 Task: Add an event with the title Second Marketing Campaign Performance Assessment, date ''2023/10/08'', time 06:00and add a description: A product launch event is an exciting occasion where a new product is introduced to the market. It brings together stakeholders, industry experts, media personnel, and potential customers to showcase the product''s features, benefits, and unique selling points. Mark the tasks as Completed , logged in from the account softage.3@softage.netand send the event invitation to softage.2@softage.net and softage.4@softage.net. Set a reminder for the event Weekly on Sunday
Action: Mouse moved to (47, 81)
Screenshot: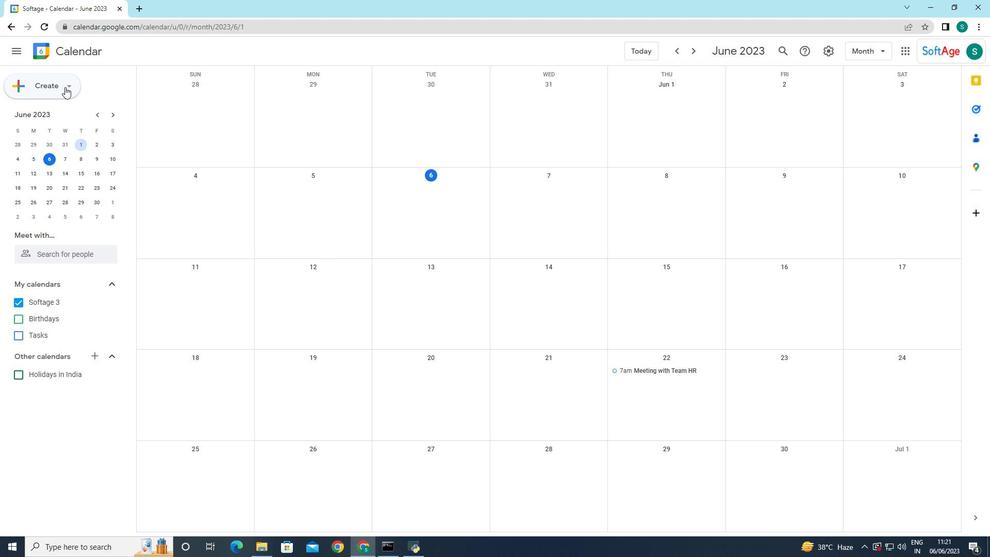 
Action: Mouse pressed left at (47, 81)
Screenshot: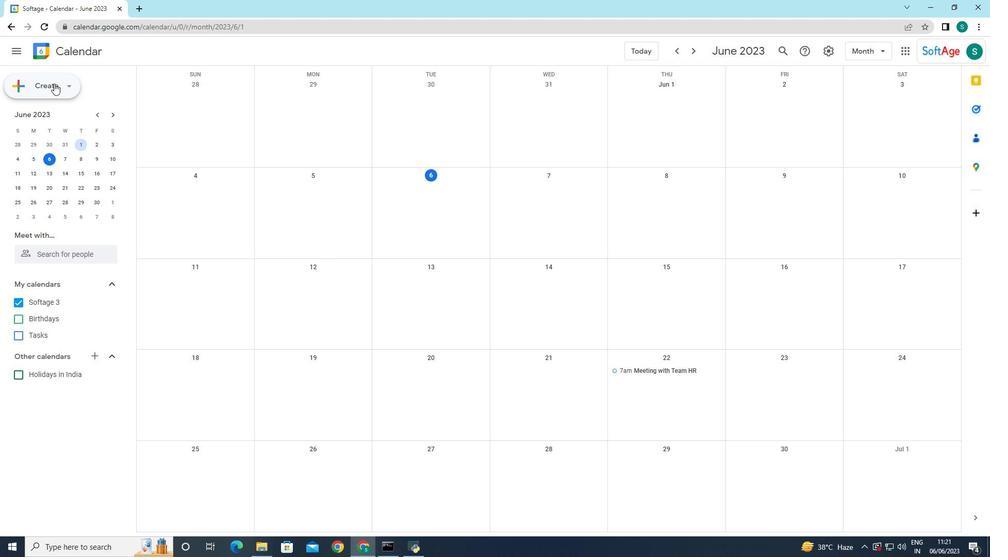 
Action: Mouse moved to (54, 111)
Screenshot: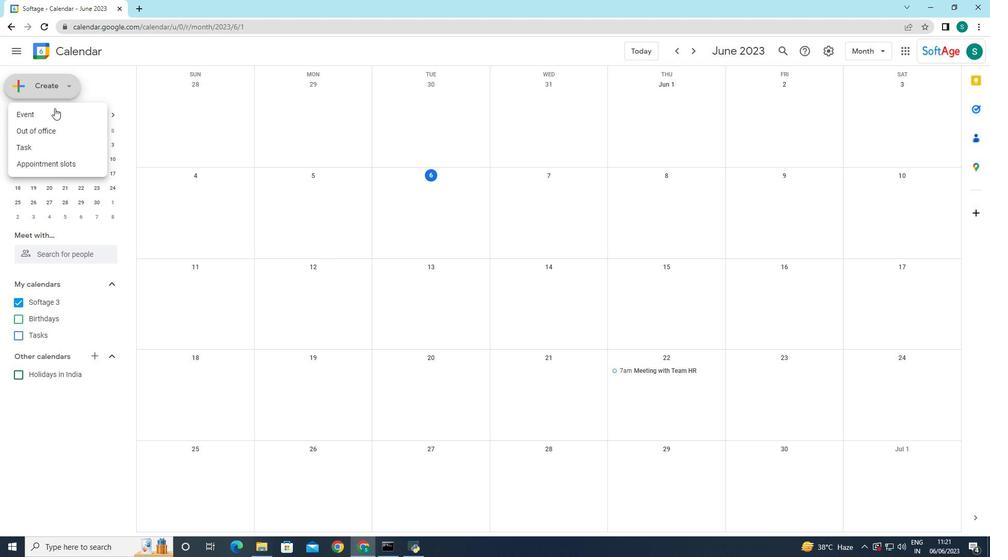 
Action: Mouse pressed left at (54, 111)
Screenshot: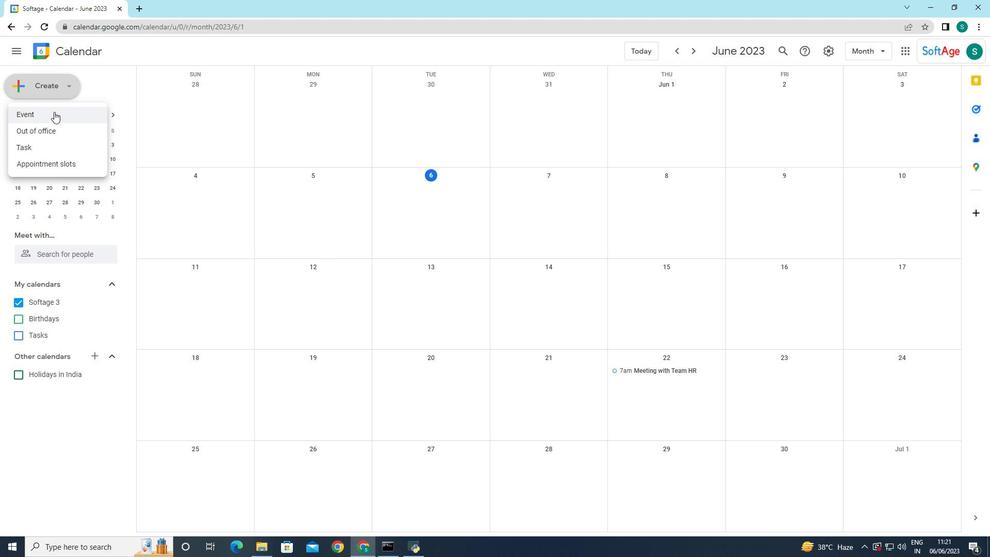 
Action: Mouse moved to (537, 344)
Screenshot: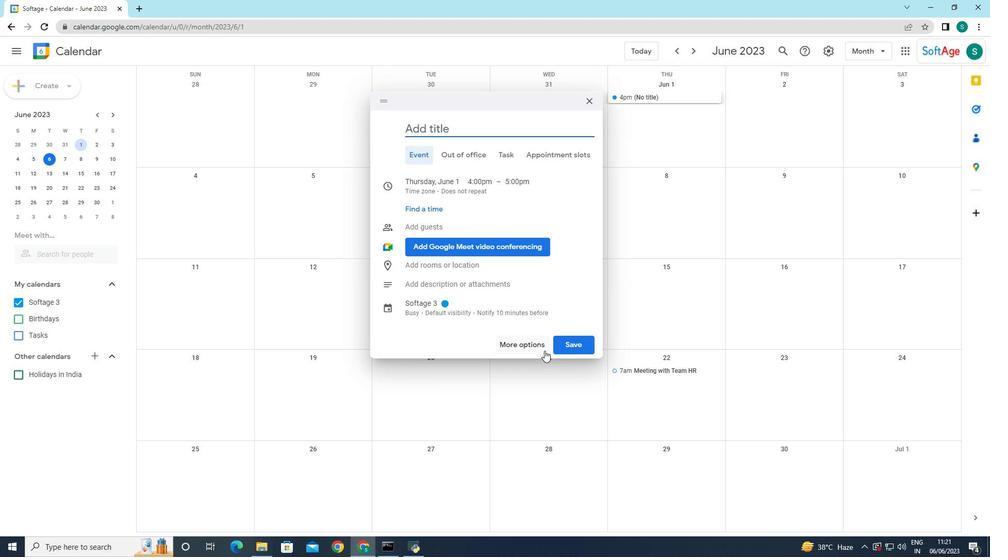 
Action: Mouse pressed left at (537, 344)
Screenshot: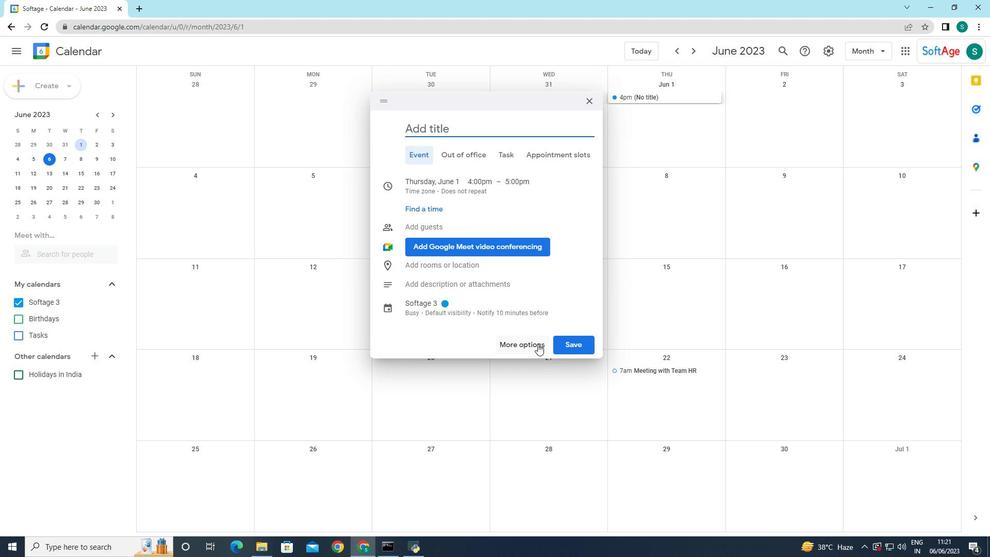 
Action: Mouse moved to (121, 59)
Screenshot: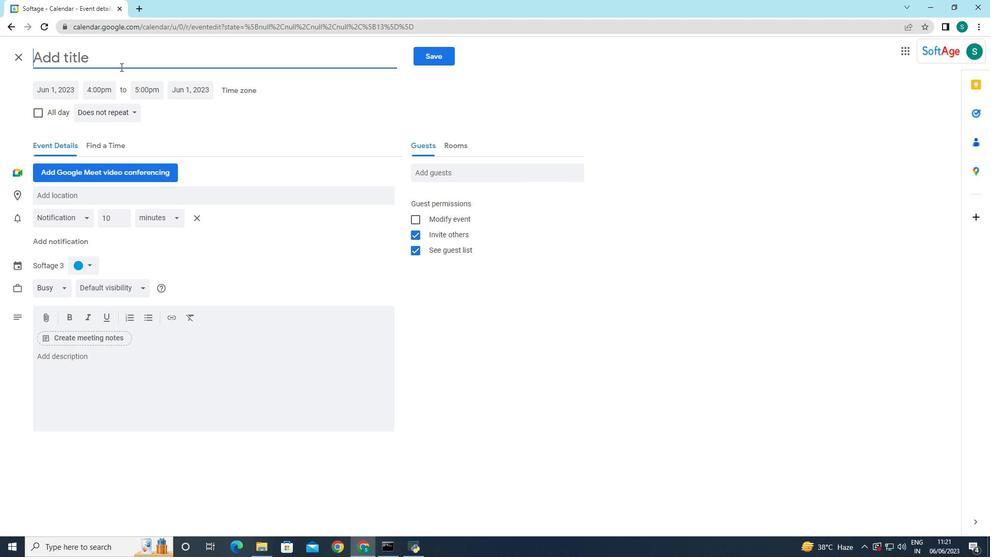 
Action: Mouse pressed left at (121, 59)
Screenshot: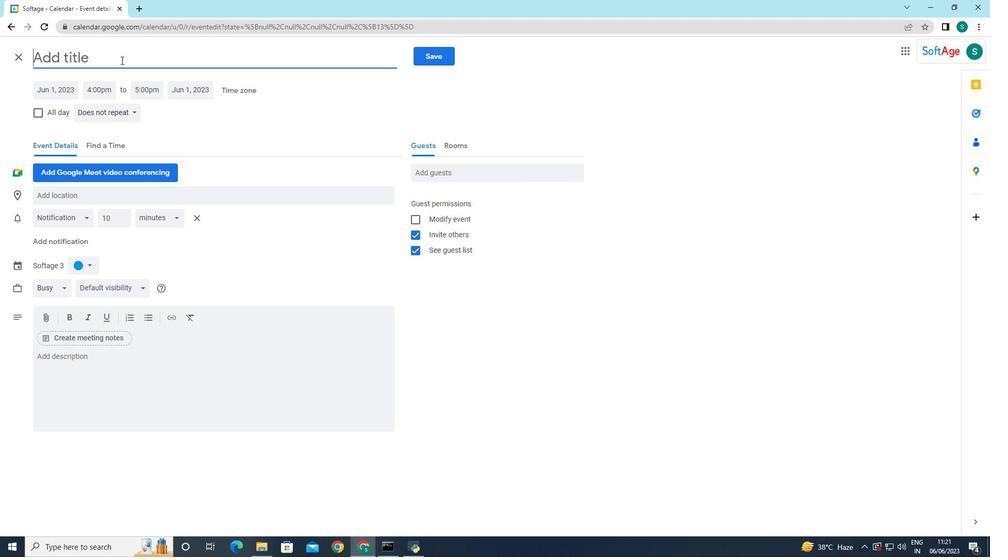 
Action: Key pressed <Key.caps_lock>S<Key.caps_lock>econd<Key.space><Key.caps_lock>M<Key.caps_lock>arketing<Key.space><Key.caps_lock>C<Key.caps_lock>ampaign<Key.space><Key.caps_lock>P<Key.caps_lock>erformance<Key.space><Key.caps_lock>ASSESSMENT<Key.backspace><Key.backspace><Key.backspace><Key.backspace><Key.backspace><Key.backspace><Key.backspace><Key.backspace><Key.backspace><Key.backspace>A<Key.caps_lock>ssessment
Screenshot: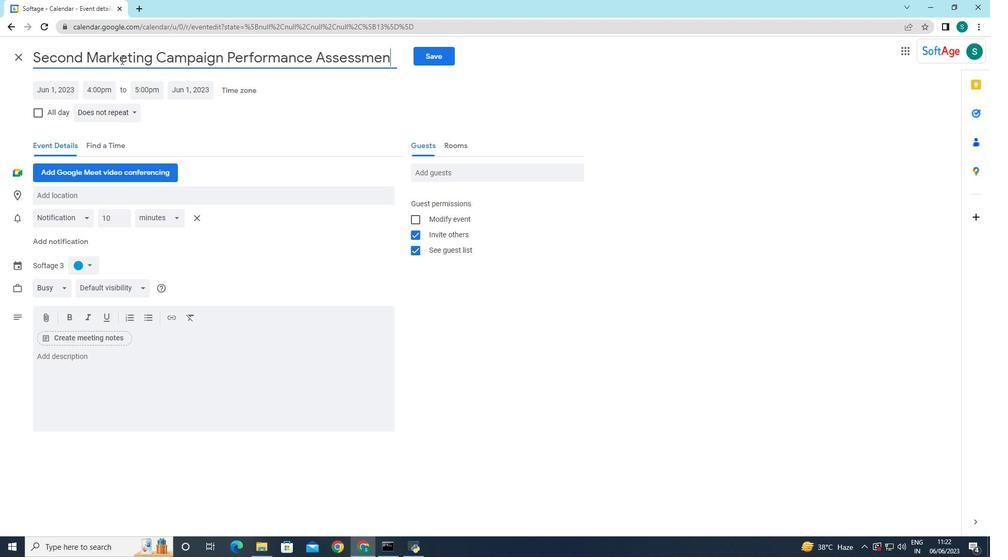 
Action: Mouse moved to (164, 123)
Screenshot: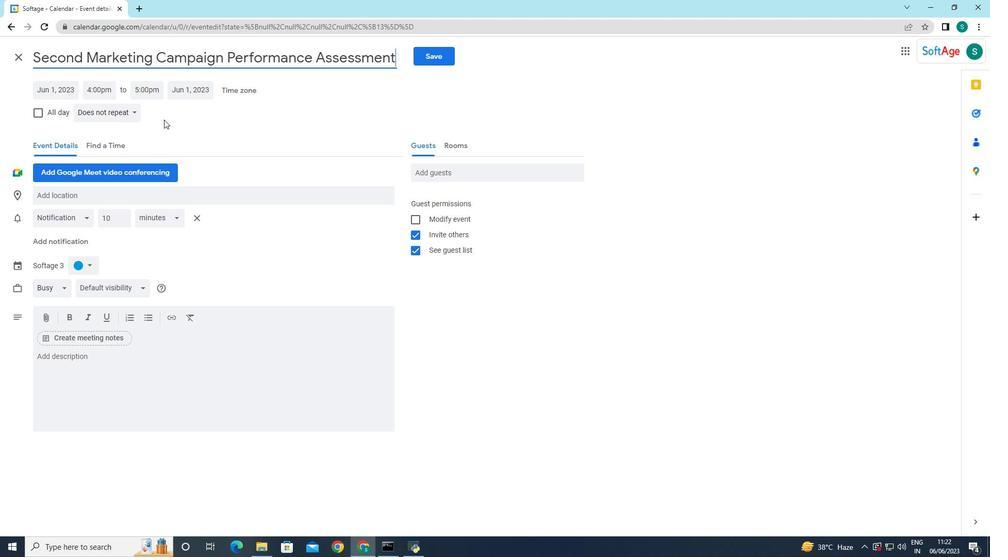 
Action: Mouse pressed left at (164, 123)
Screenshot: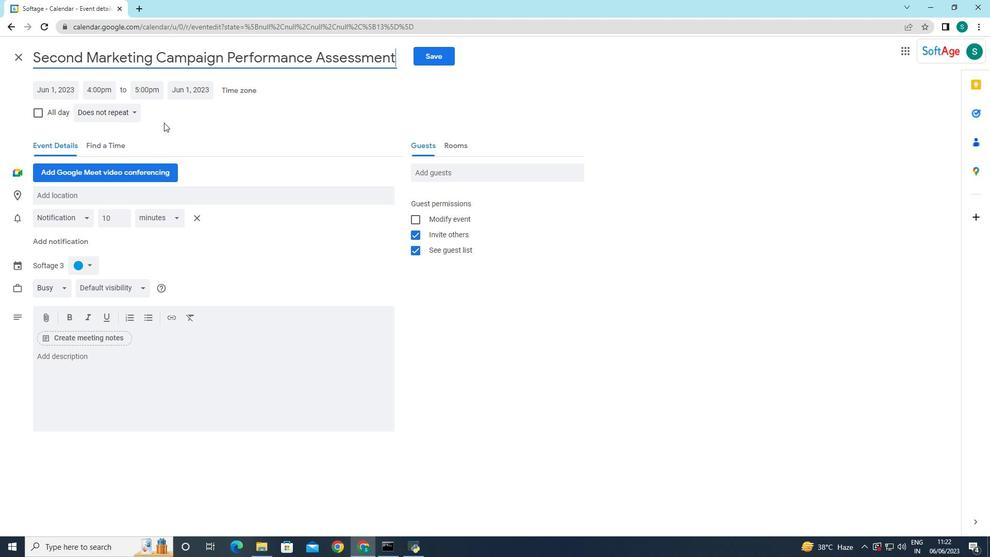 
Action: Mouse moved to (67, 87)
Screenshot: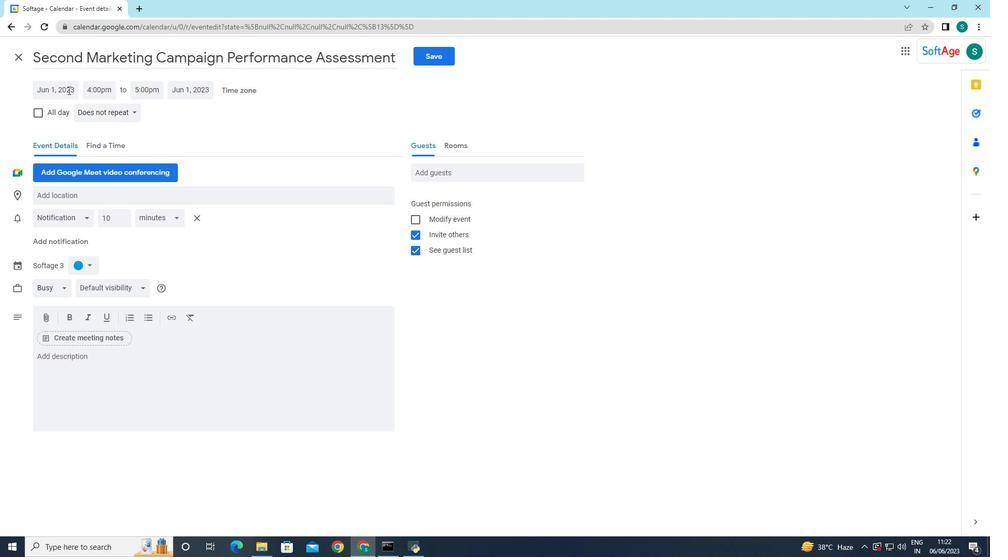 
Action: Mouse pressed left at (67, 87)
Screenshot: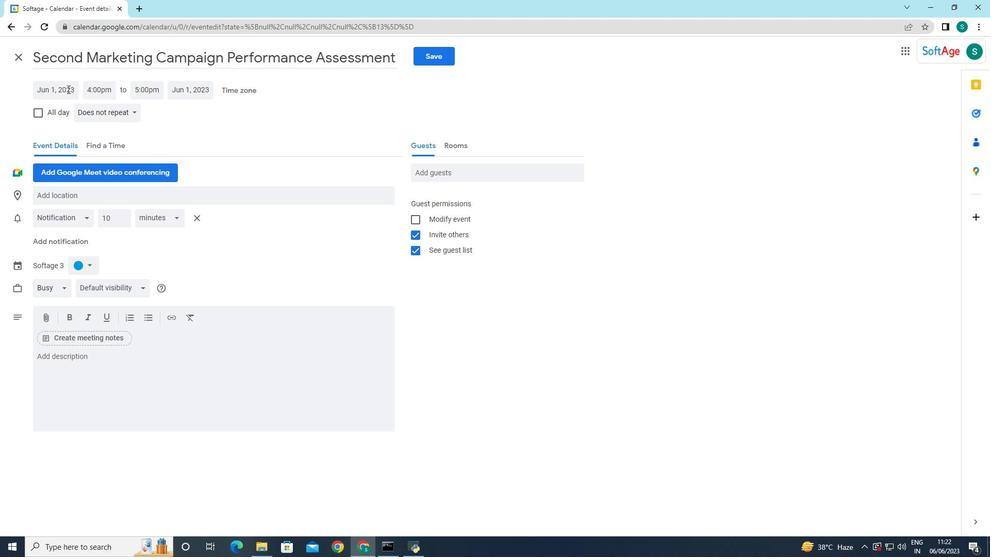
Action: Mouse moved to (167, 111)
Screenshot: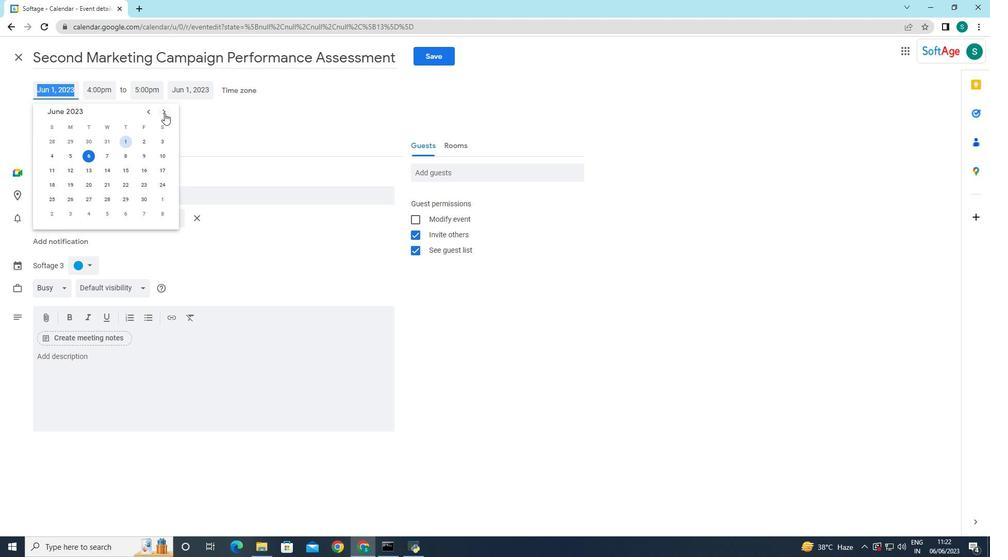 
Action: Mouse pressed left at (167, 111)
Screenshot: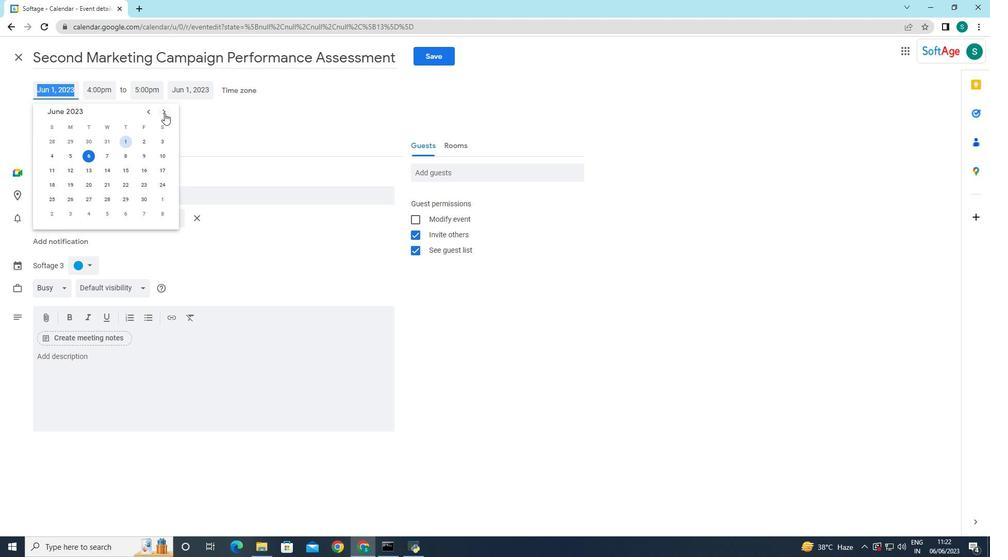 
Action: Mouse pressed left at (167, 111)
Screenshot: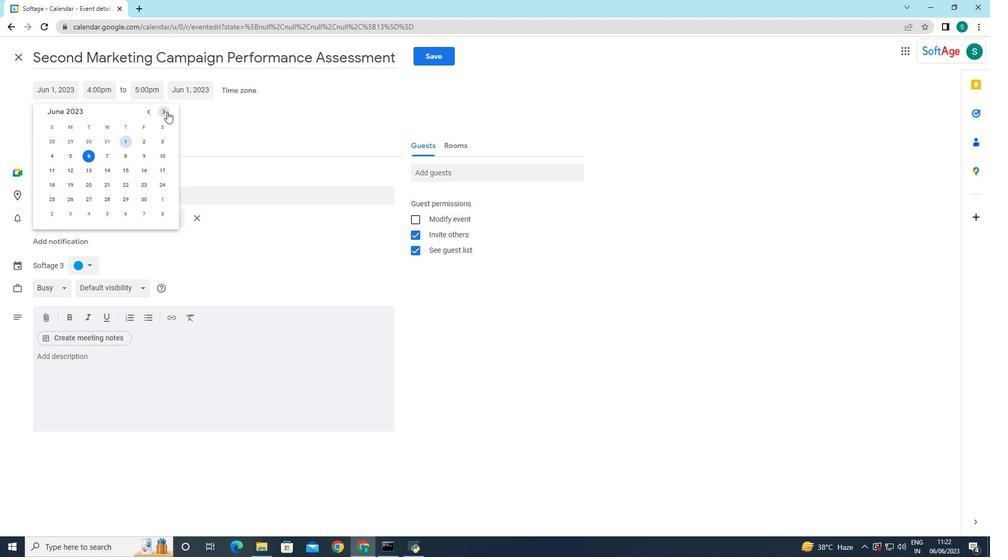 
Action: Mouse pressed left at (167, 111)
Screenshot: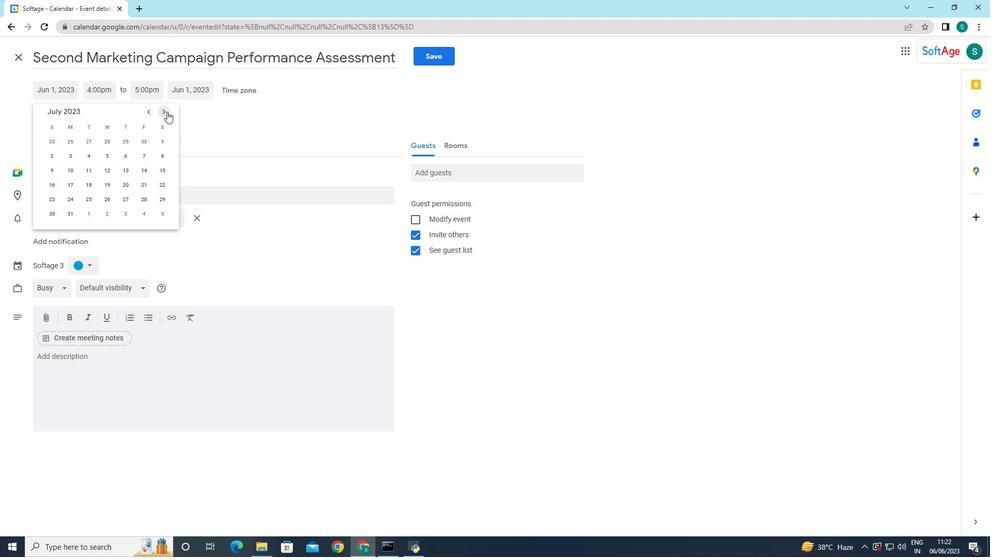 
Action: Mouse pressed left at (167, 111)
Screenshot: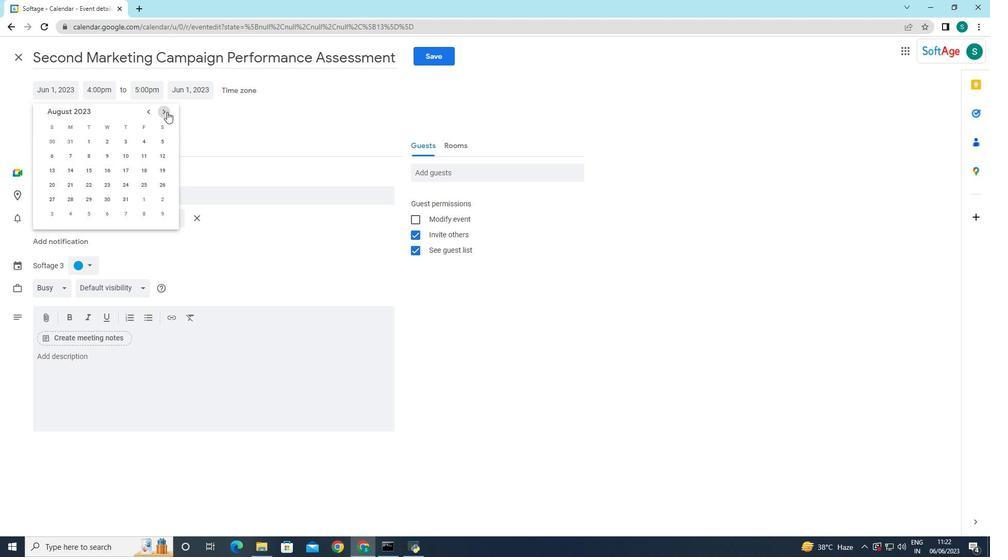 
Action: Mouse pressed left at (167, 111)
Screenshot: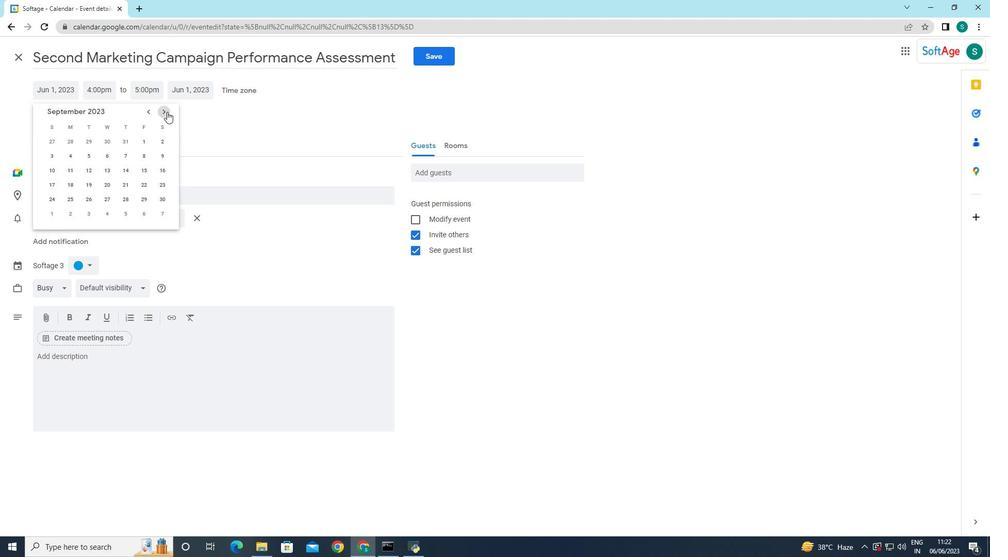 
Action: Mouse moved to (151, 109)
Screenshot: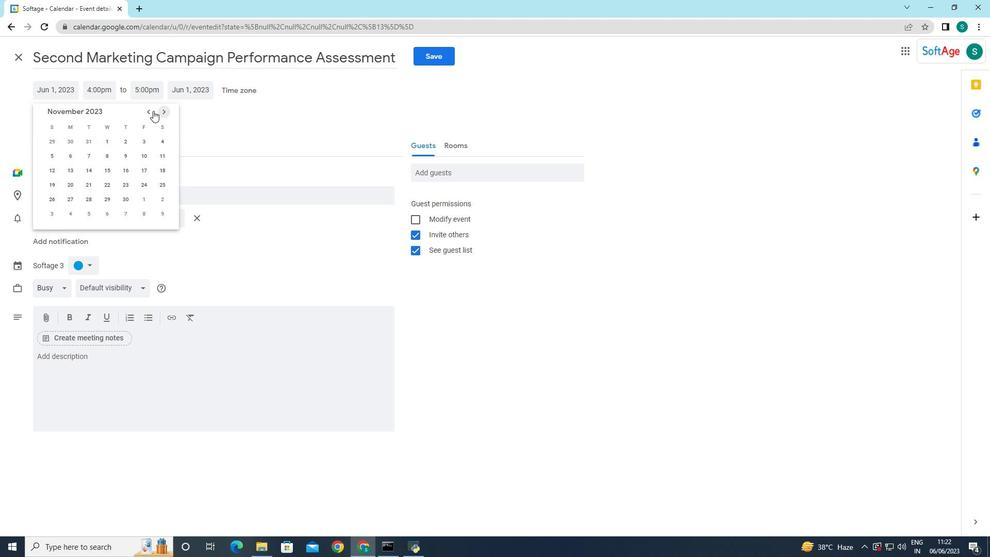 
Action: Mouse pressed left at (151, 109)
Screenshot: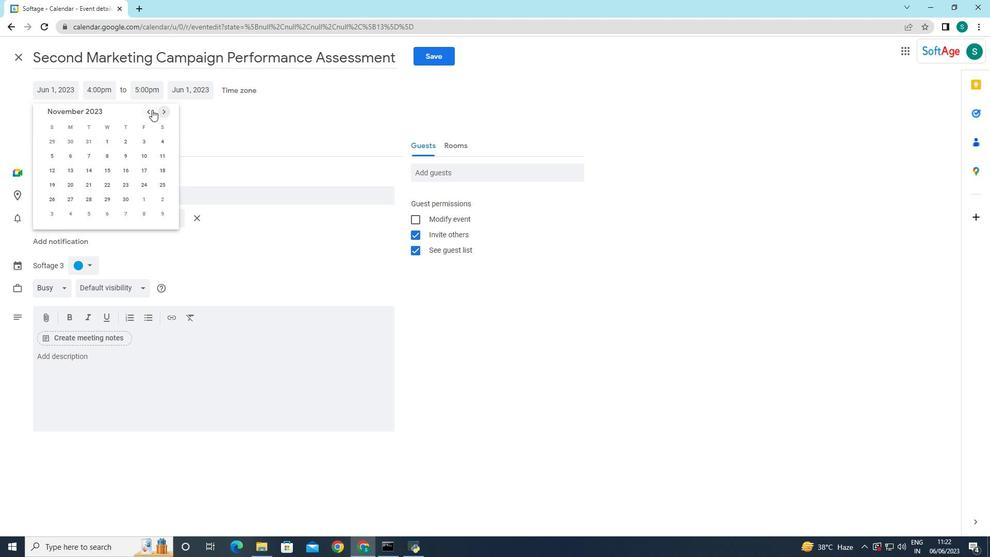 
Action: Mouse moved to (55, 155)
Screenshot: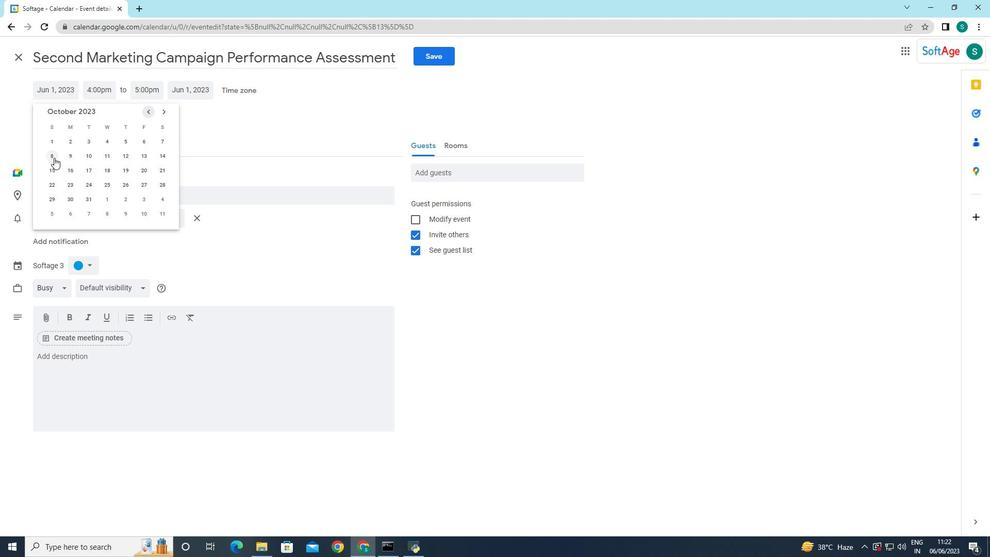 
Action: Mouse pressed left at (55, 155)
Screenshot: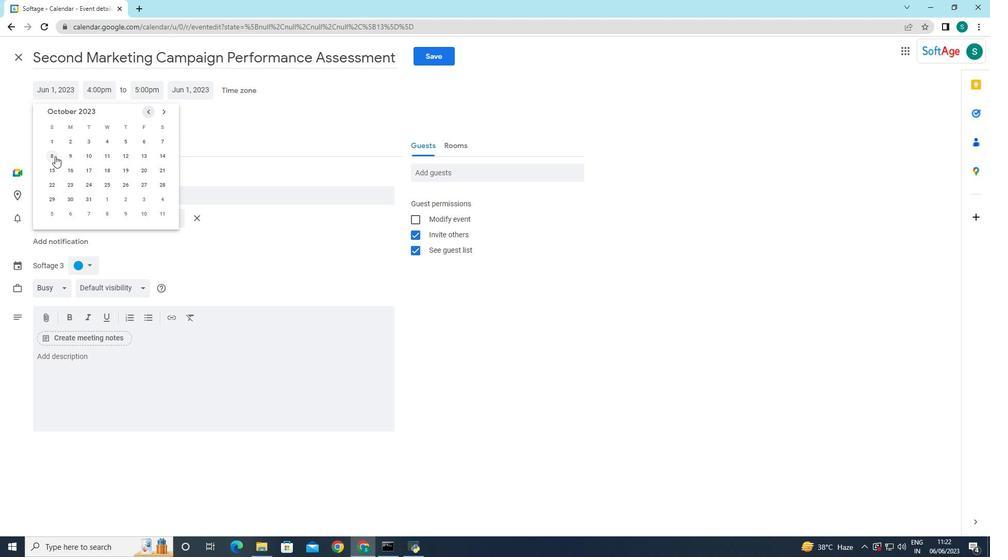 
Action: Mouse moved to (211, 134)
Screenshot: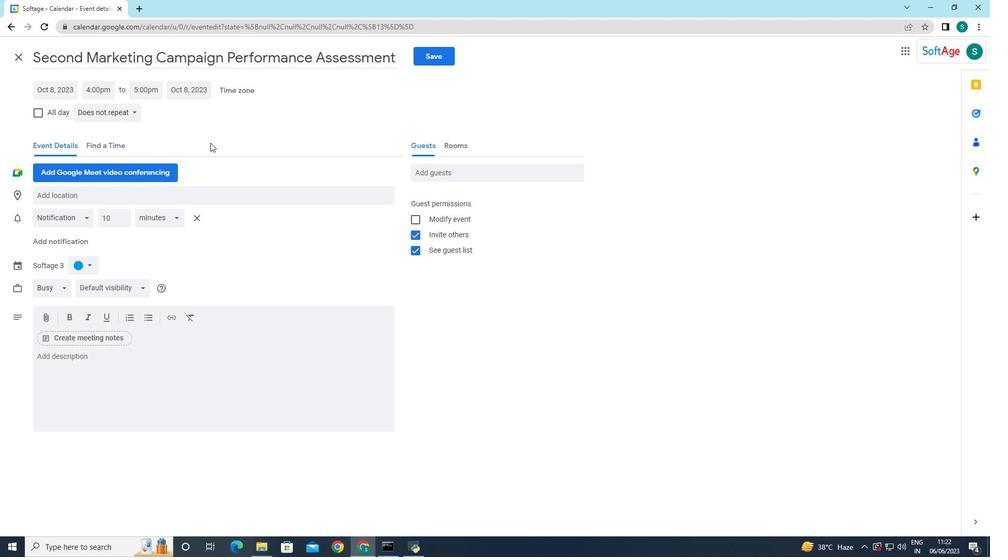 
Action: Mouse pressed left at (211, 134)
Screenshot: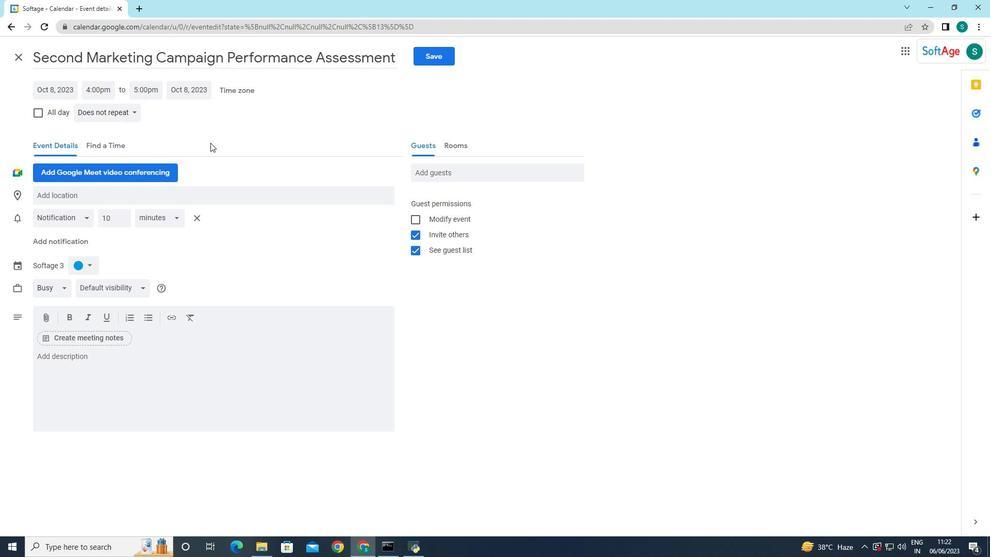 
Action: Mouse moved to (102, 94)
Screenshot: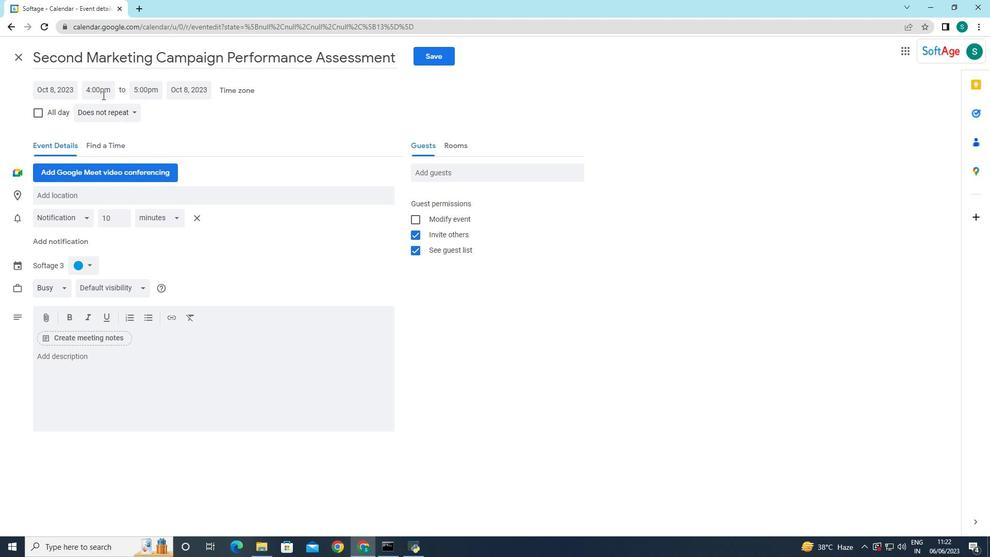 
Action: Mouse pressed left at (102, 94)
Screenshot: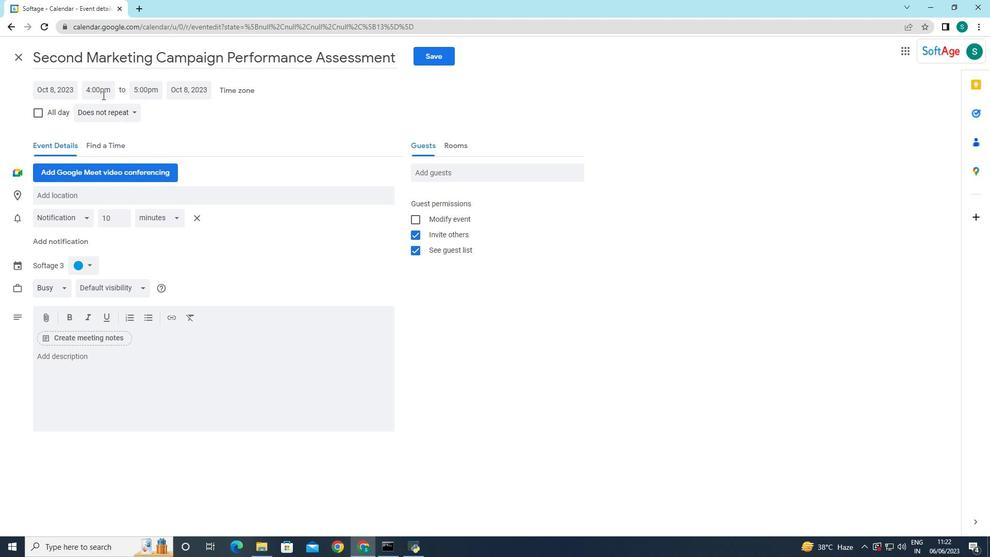 
Action: Mouse moved to (111, 152)
Screenshot: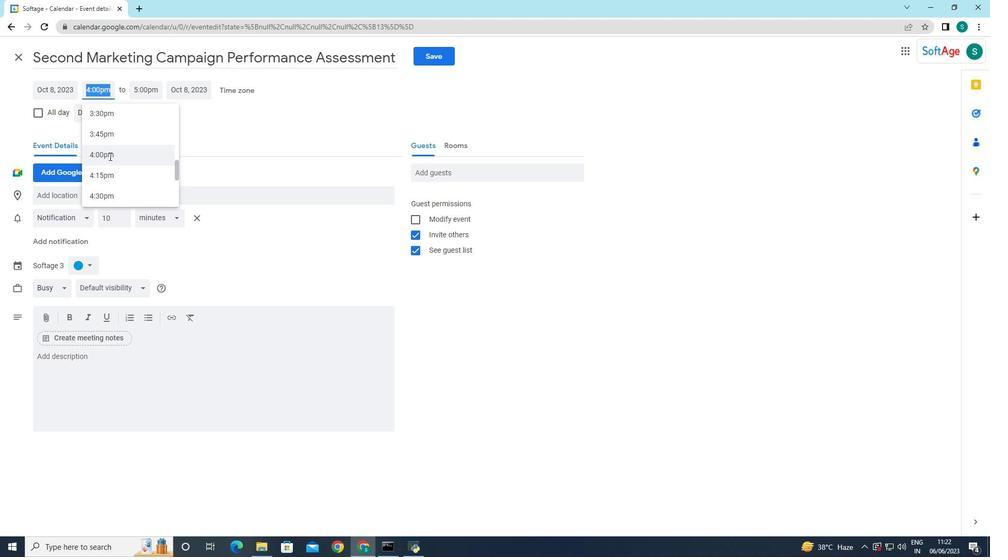 
Action: Mouse scrolled (111, 152) with delta (0, 0)
Screenshot: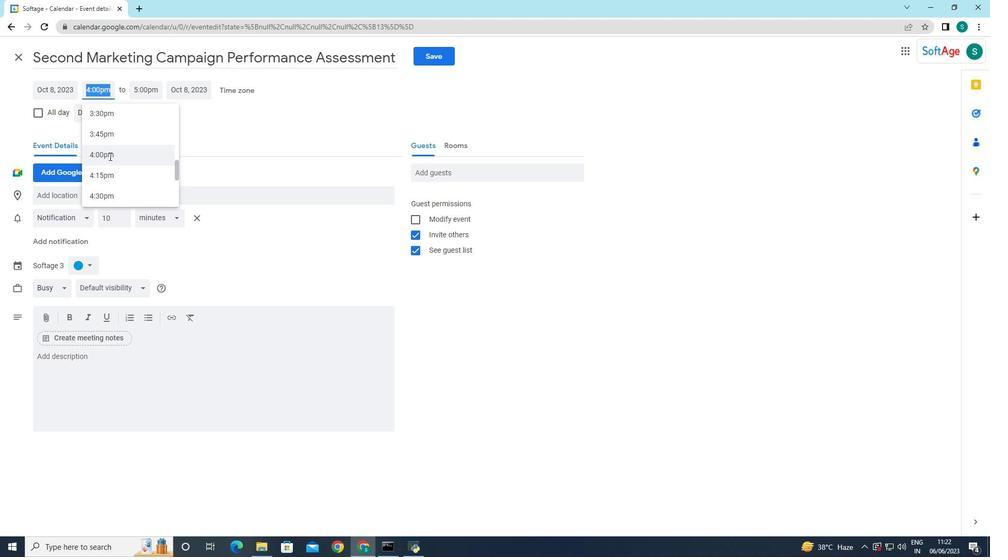 
Action: Mouse scrolled (111, 152) with delta (0, 0)
Screenshot: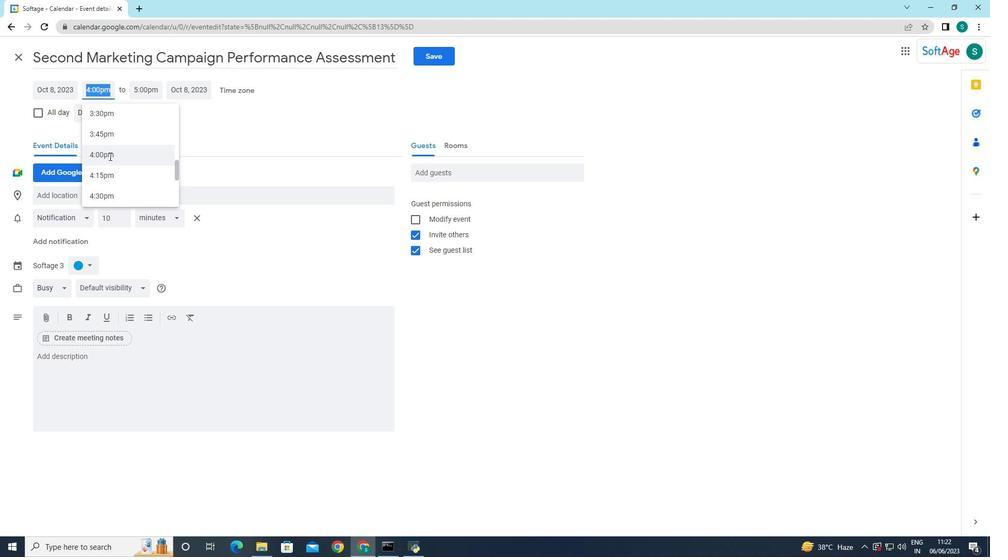 
Action: Mouse scrolled (111, 152) with delta (0, 0)
Screenshot: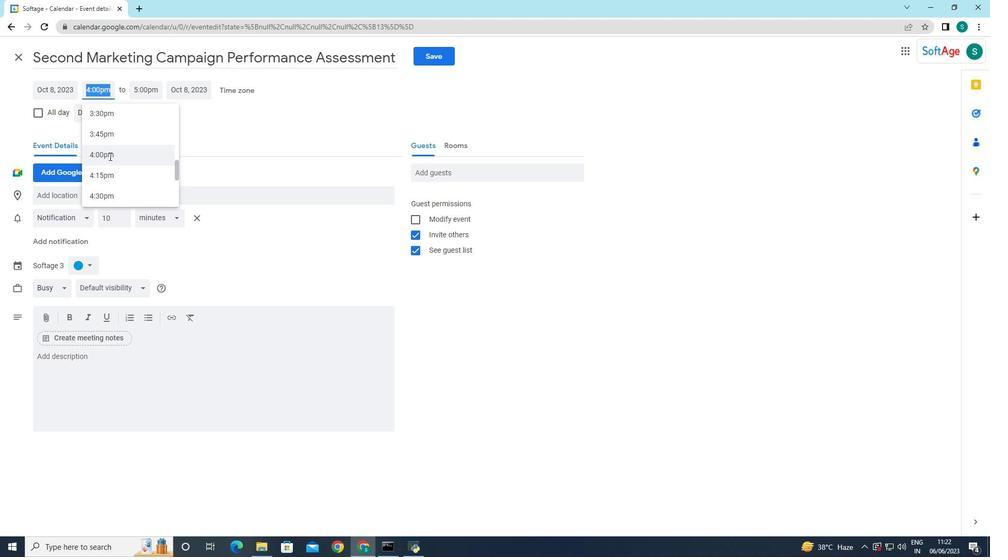 
Action: Mouse scrolled (111, 152) with delta (0, 0)
Screenshot: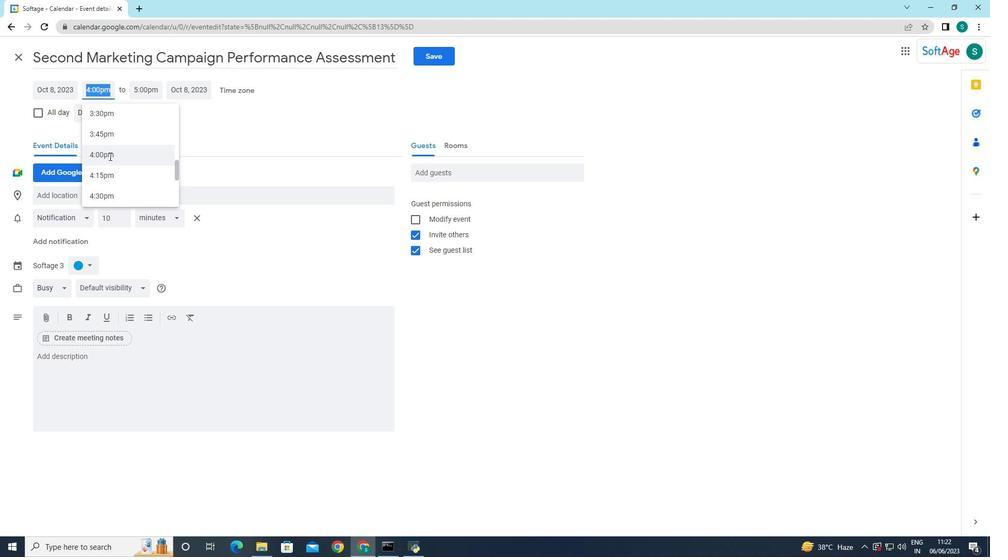 
Action: Mouse scrolled (111, 152) with delta (0, 0)
Screenshot: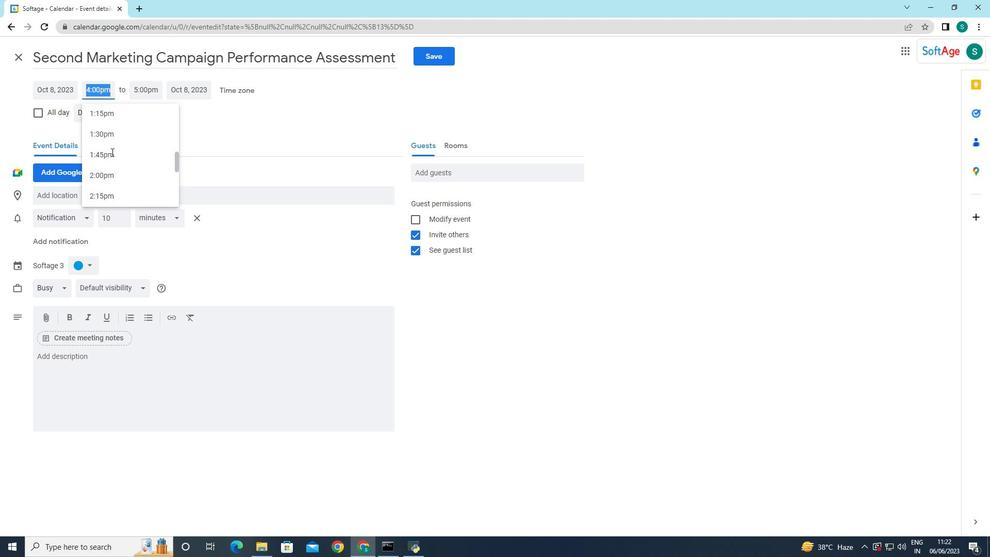 
Action: Mouse scrolled (111, 152) with delta (0, 0)
Screenshot: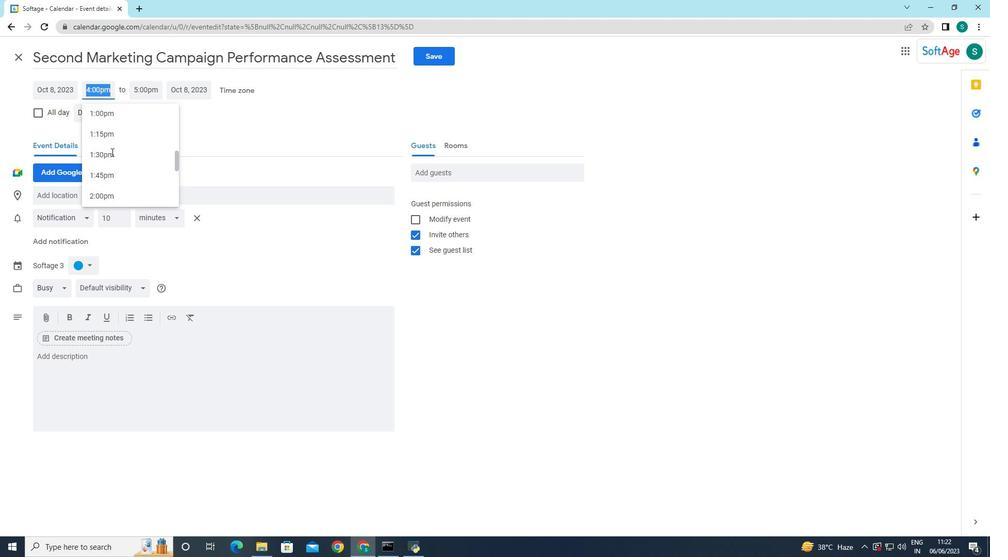 
Action: Mouse scrolled (111, 152) with delta (0, 0)
Screenshot: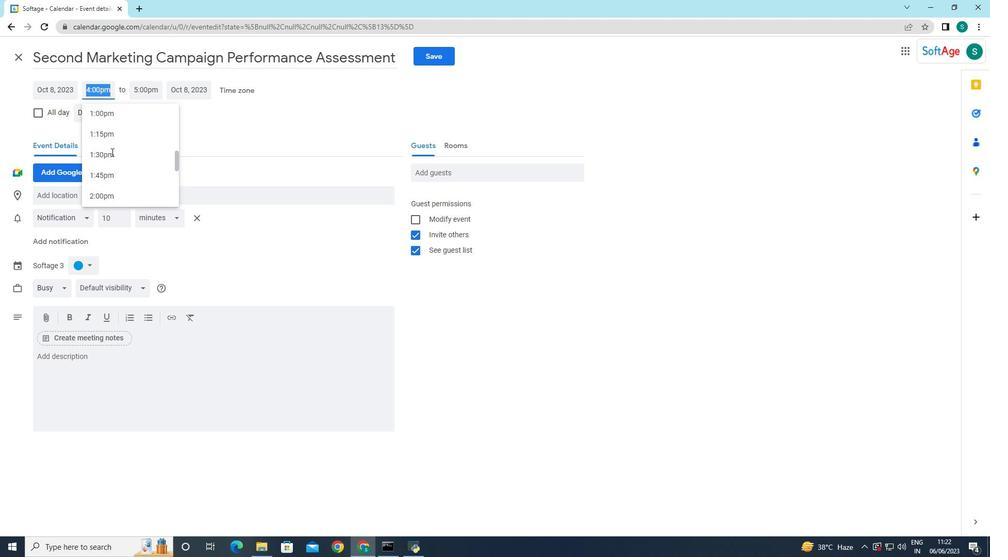 
Action: Mouse scrolled (111, 152) with delta (0, 0)
Screenshot: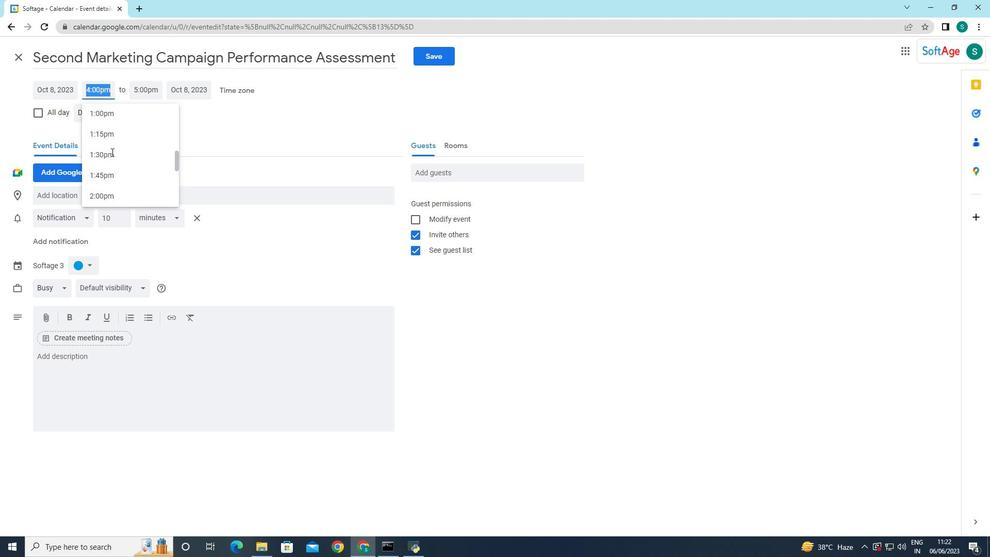 
Action: Mouse scrolled (111, 152) with delta (0, 0)
Screenshot: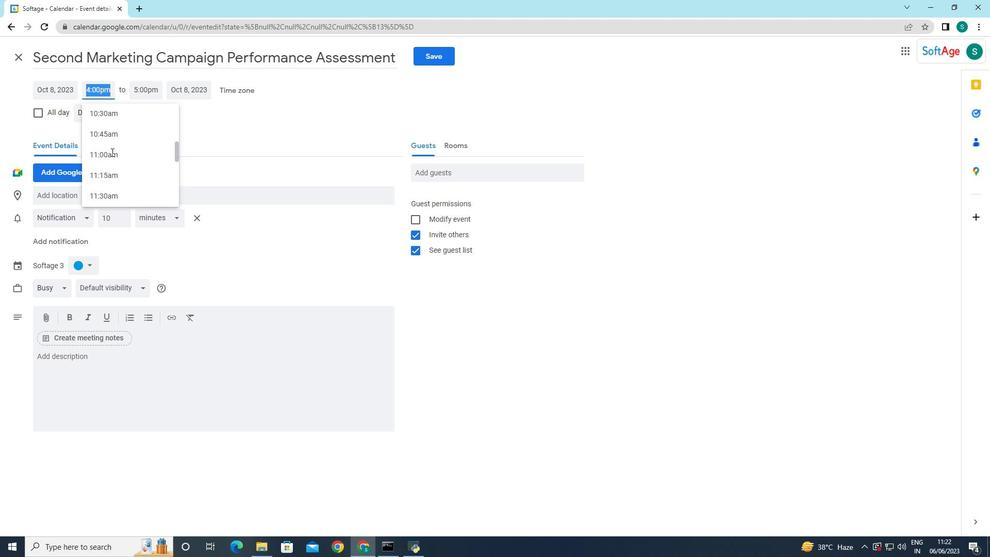 
Action: Mouse scrolled (111, 152) with delta (0, 0)
Screenshot: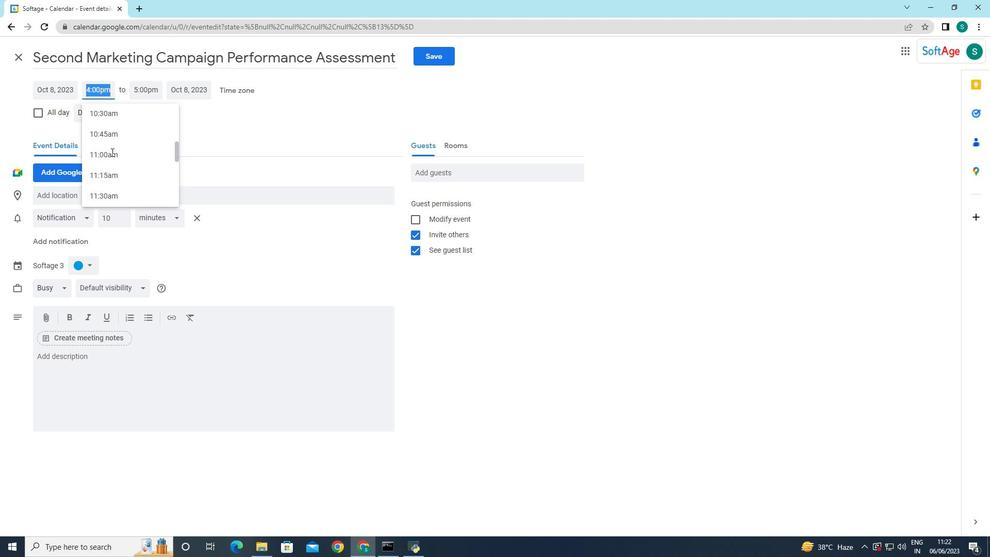 
Action: Mouse scrolled (111, 152) with delta (0, 0)
Screenshot: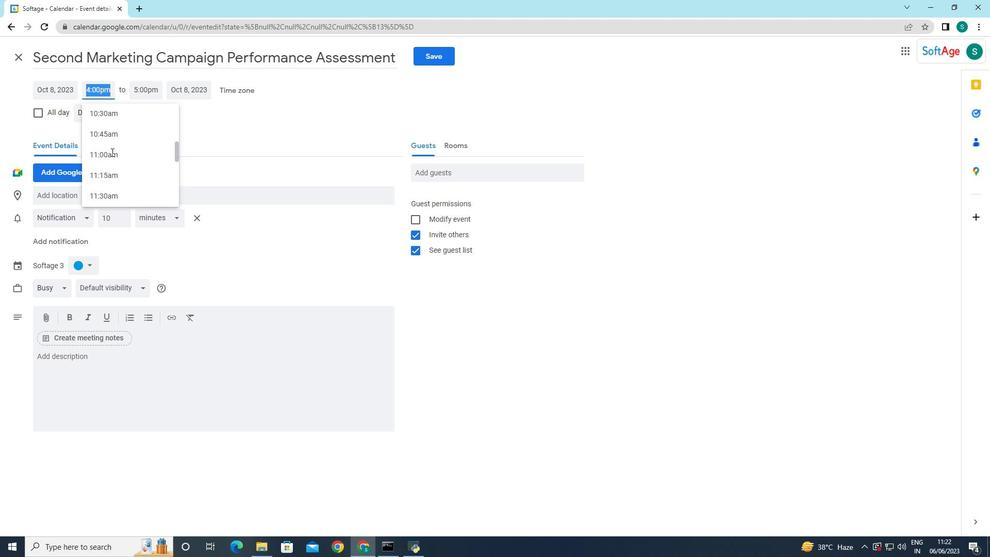 
Action: Mouse scrolled (111, 152) with delta (0, 0)
Screenshot: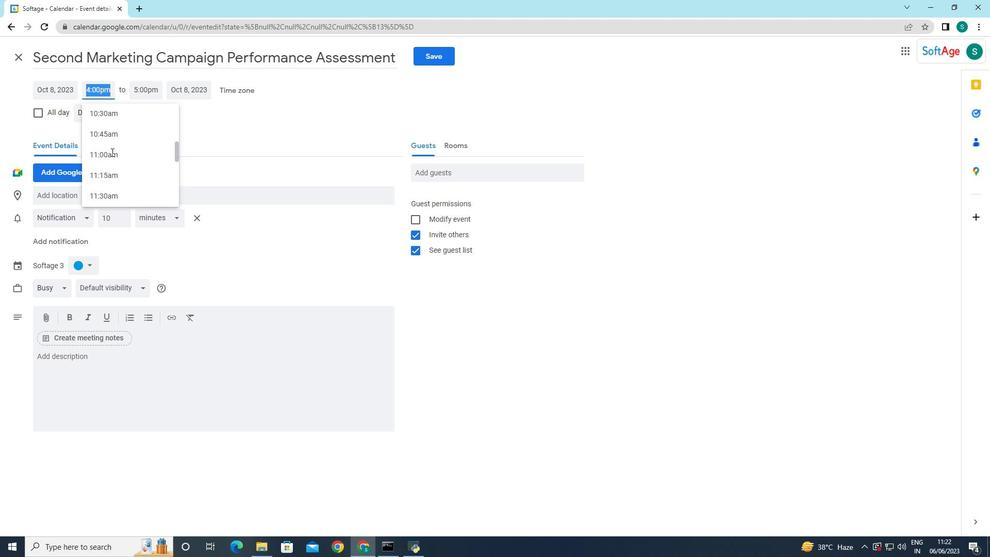 
Action: Mouse scrolled (111, 152) with delta (0, 0)
Screenshot: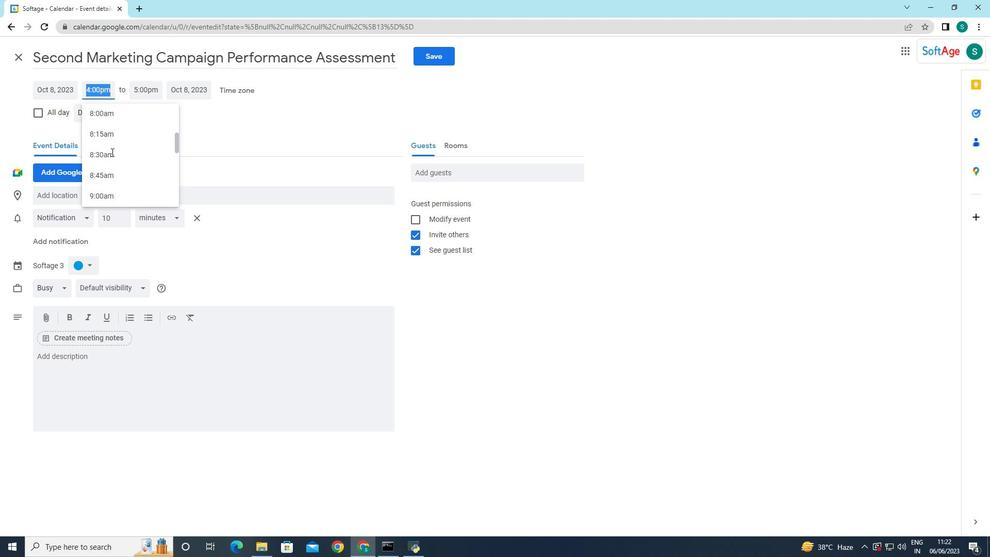 
Action: Mouse scrolled (111, 152) with delta (0, 0)
Screenshot: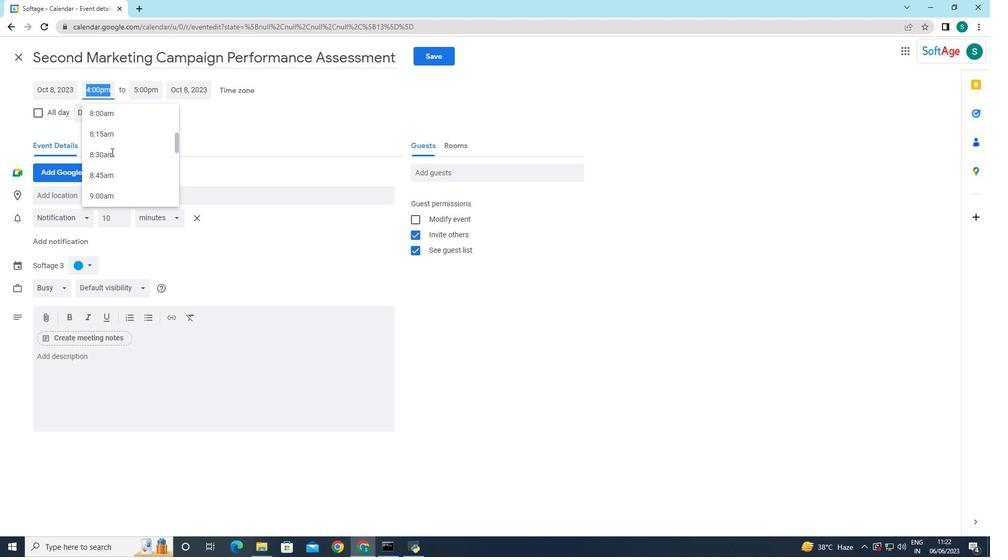 
Action: Mouse scrolled (111, 152) with delta (0, 0)
Screenshot: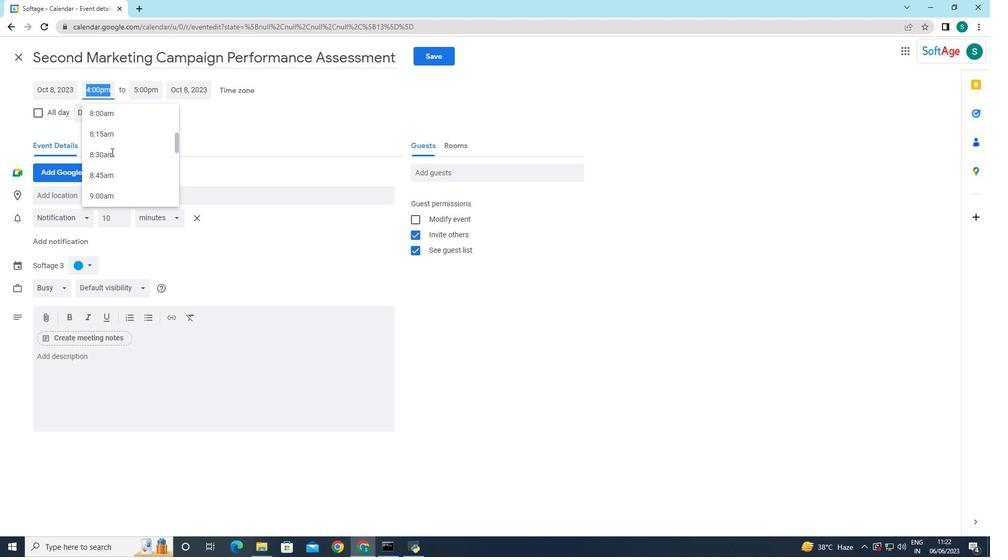 
Action: Mouse scrolled (111, 152) with delta (0, 0)
Screenshot: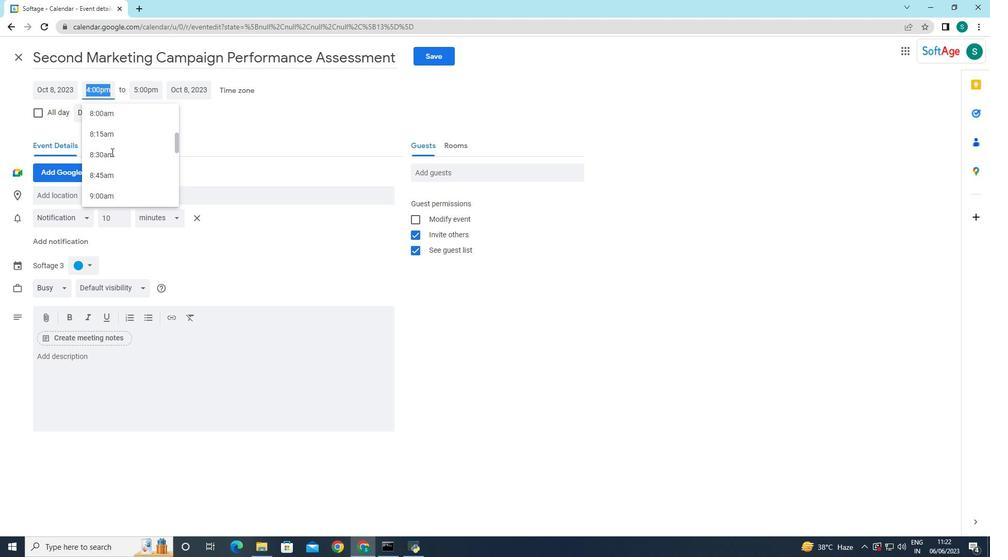 
Action: Mouse moved to (109, 157)
Screenshot: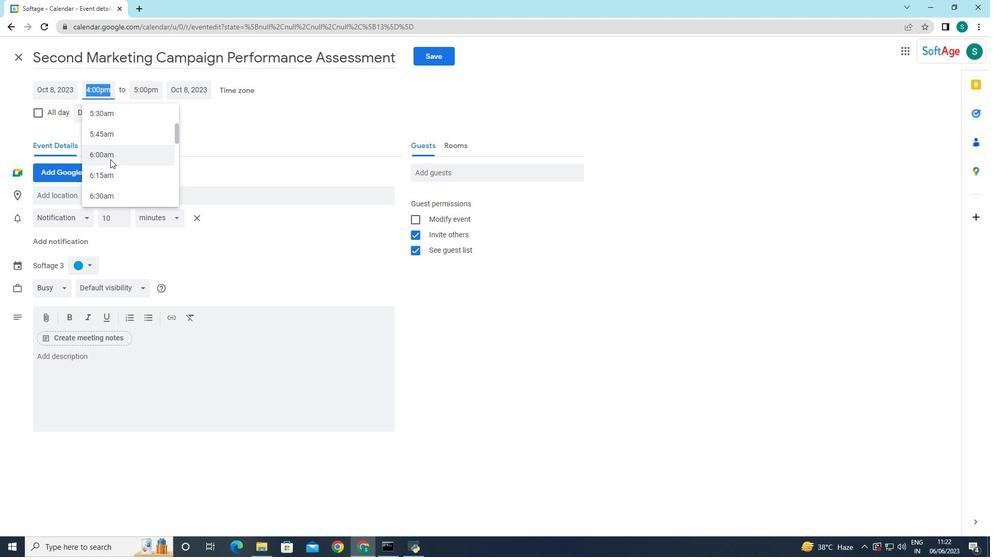 
Action: Mouse pressed left at (109, 157)
Screenshot: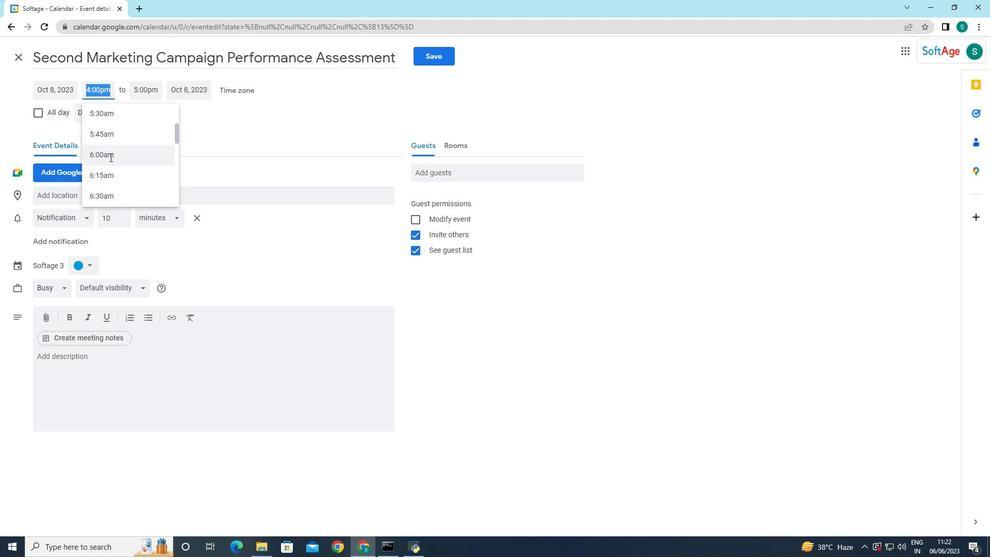
Action: Mouse moved to (188, 127)
Screenshot: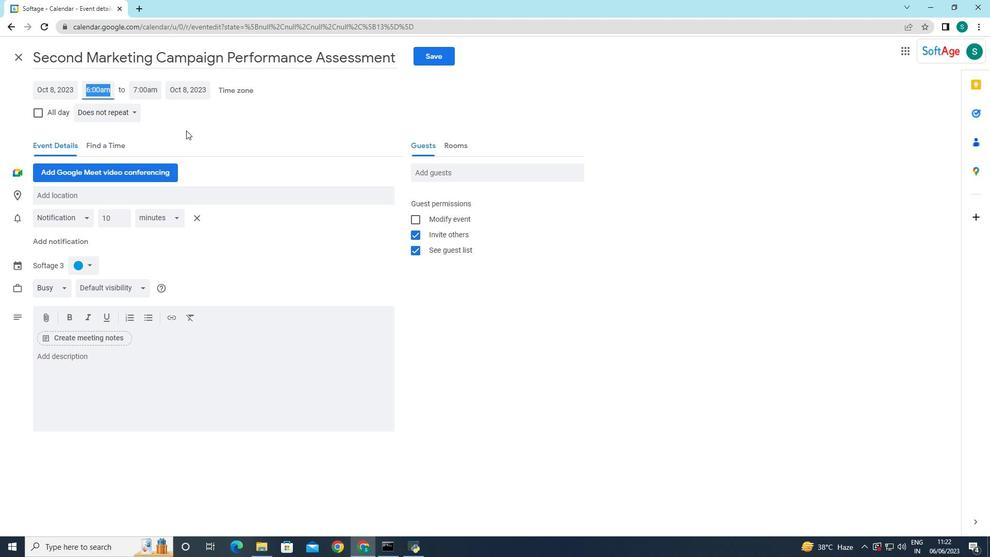 
Action: Mouse pressed left at (188, 127)
Screenshot: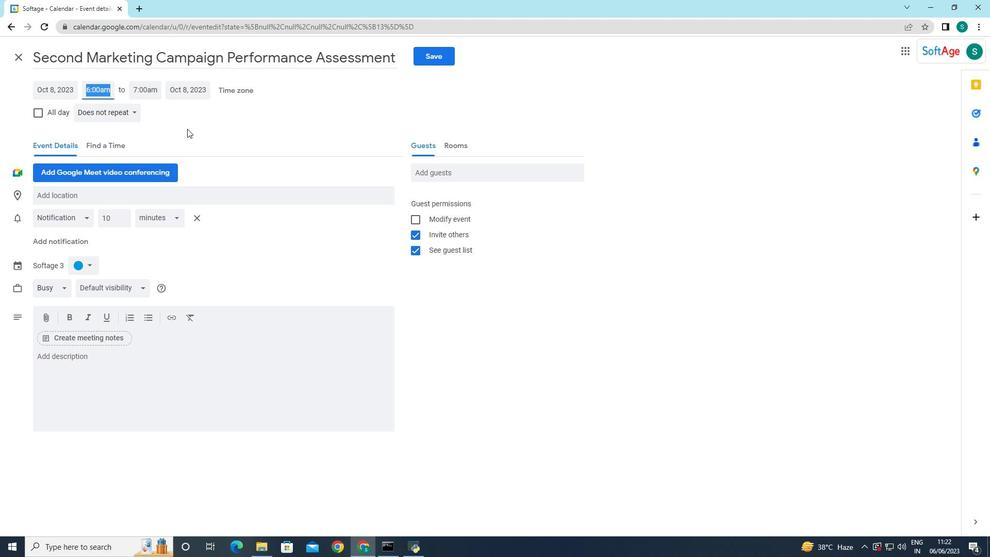 
Action: Mouse moved to (90, 356)
Screenshot: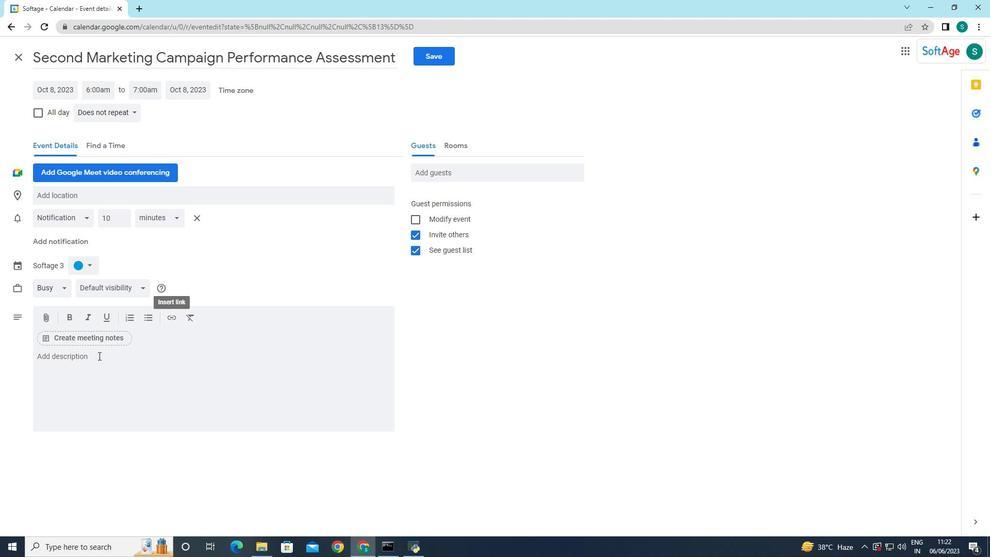 
Action: Mouse pressed left at (90, 356)
Screenshot: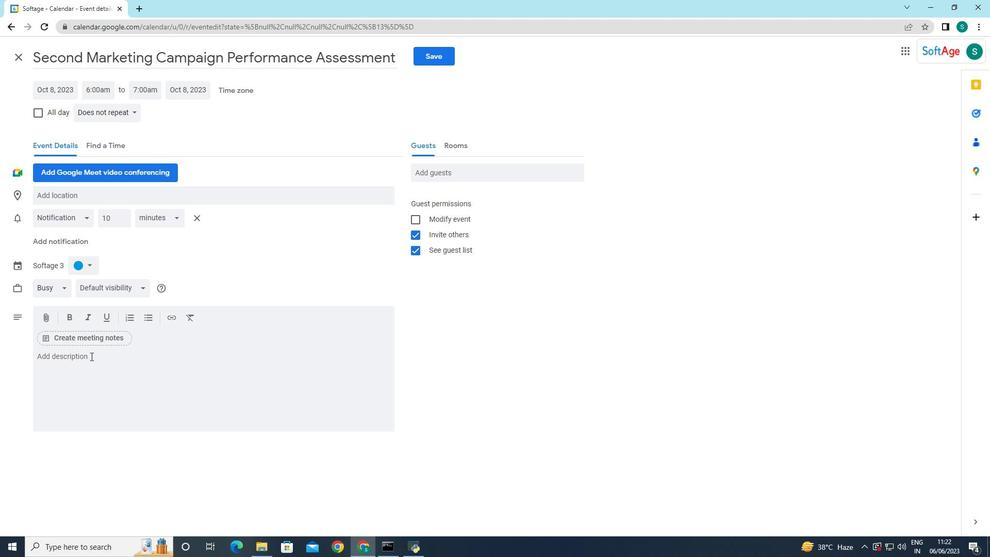
Action: Key pressed <Key.caps_lock>A<Key.caps_lock><Key.space>prou<Key.backspace>duct<Key.space>launch<Key.space>event<Key.space>is<Key.space>an<Key.space>exciting<Key.space>occssion<Key.space><Key.backspace><Key.backspace><Key.backspace><Key.backspace><Key.backspace><Key.backspace><Key.backspace>casion<Key.space>where<Key.space>a<Key.space>new<Key.space>product<Key.space>is<Key.space>introduced<Key.space>to<Key.space>the<Key.space>market.<Key.space><Key.caps_lock>I<Key.caps_lock>t<Key.space>brings<Key.space>together<Key.space>stakeholders,<Key.space>industry<Key.space>w<Key.backspace>expersts<Key.space><Key.backspace><Key.backspace><Key.backspace><Key.backspace>ts<Key.space>m====<Key.backspace><Key.backspace><Key.backspace><Key.backspace><Key.backspace><Key.backspace>,<Key.space>media<Key.space>personnel,<Key.space>and<Key.space>potential<Key.space>customers<Key.space>to<Key.space>showxase<Key.space><Key.backspace><Key.backspace><Key.backspace><Key.backspace><Key.backspace>case<Key.space>the<Key.space>product's<Key.space>features,<Key.space>benefits,<Key.space>and<Key.space>unique<Key.space>selling<Key.space>points,<Key.space>
Screenshot: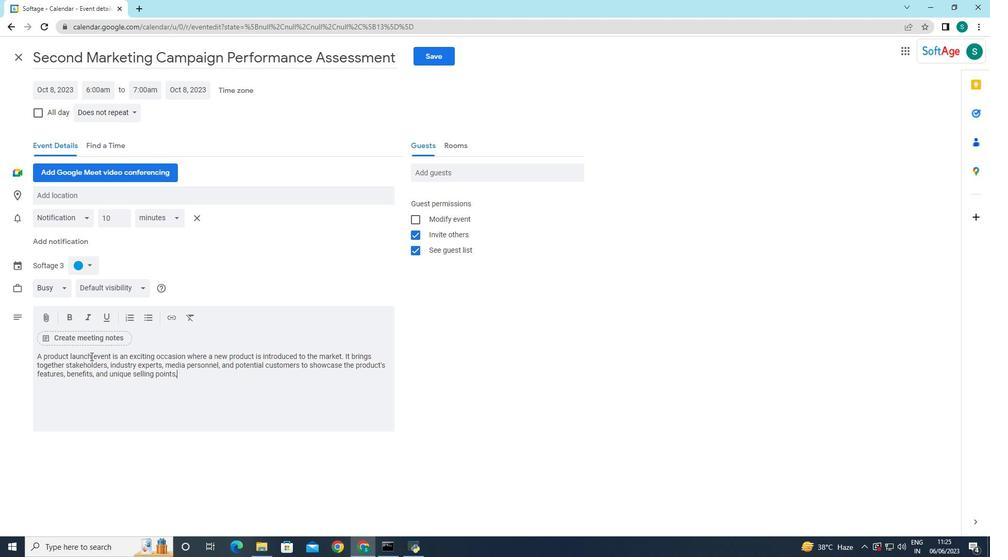 
Action: Mouse moved to (428, 176)
Screenshot: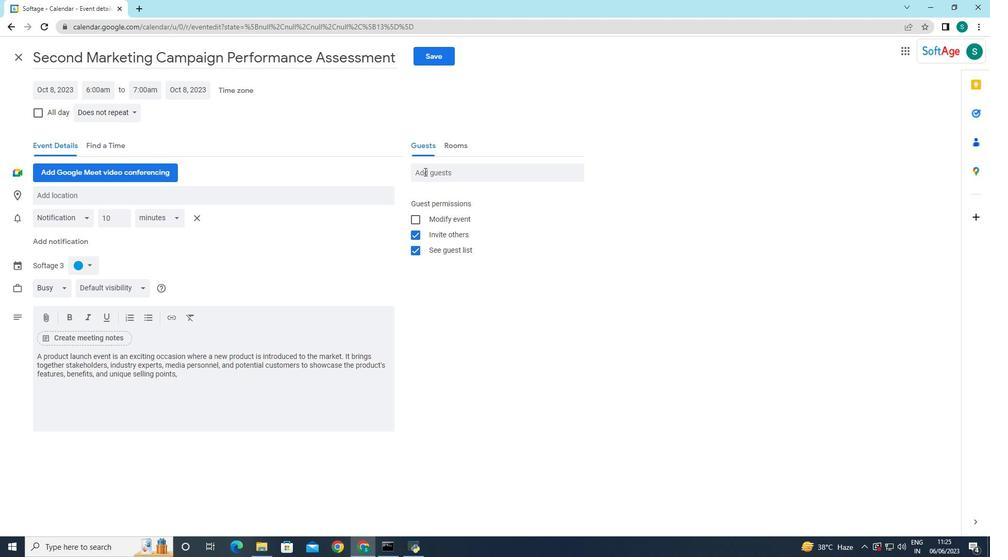 
Action: Mouse pressed left at (428, 176)
Screenshot: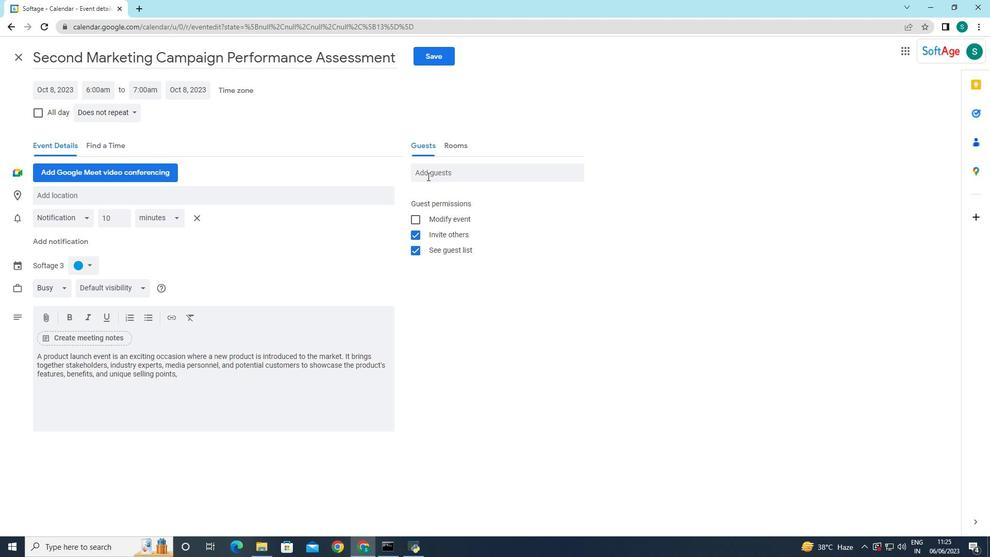 
Action: Key pressed softage.2
Screenshot: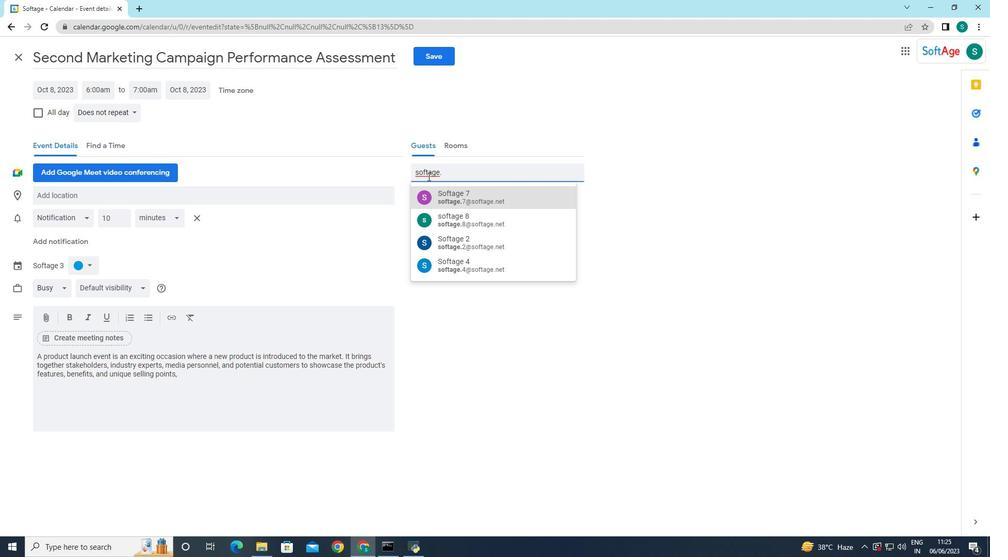 
Action: Mouse moved to (470, 192)
Screenshot: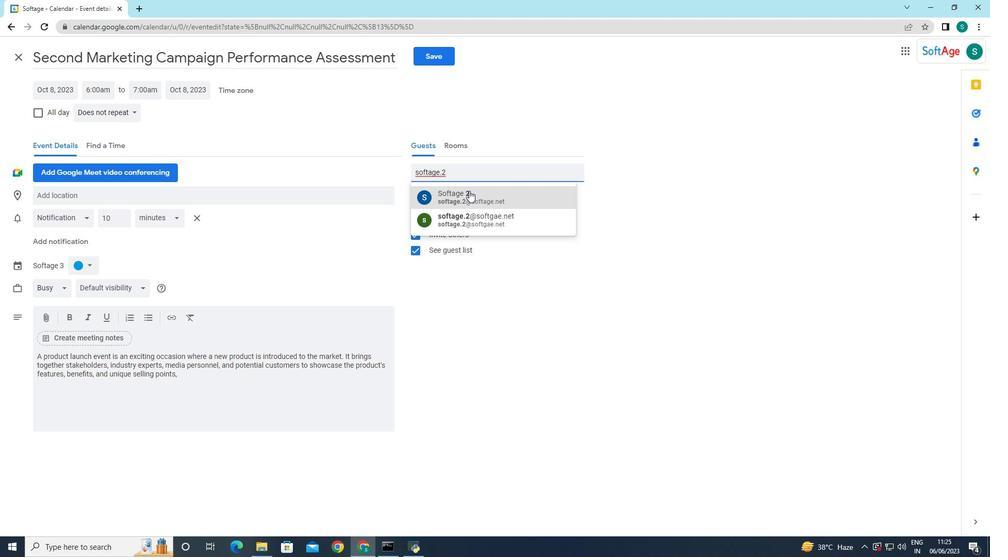 
Action: Mouse pressed left at (470, 192)
Screenshot: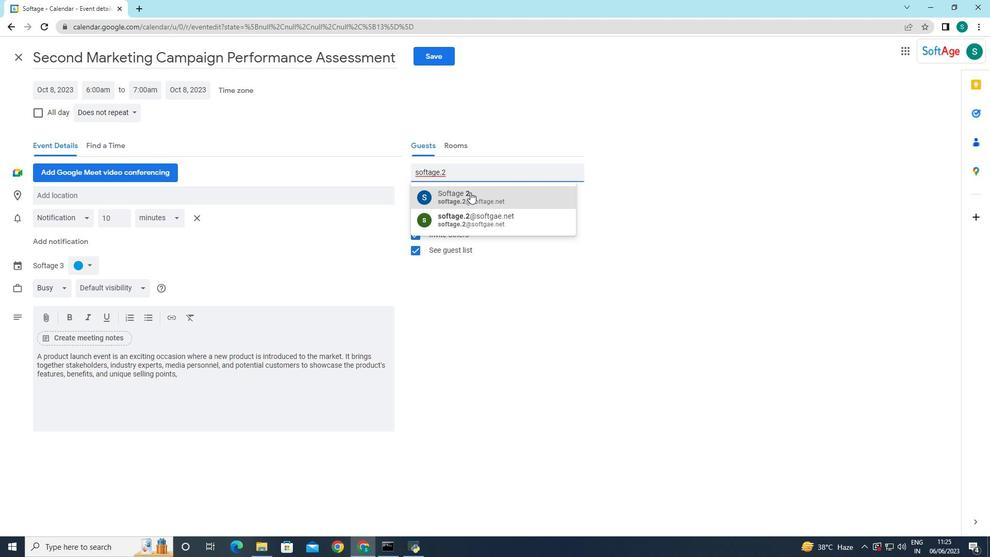 
Action: Mouse moved to (472, 173)
Screenshot: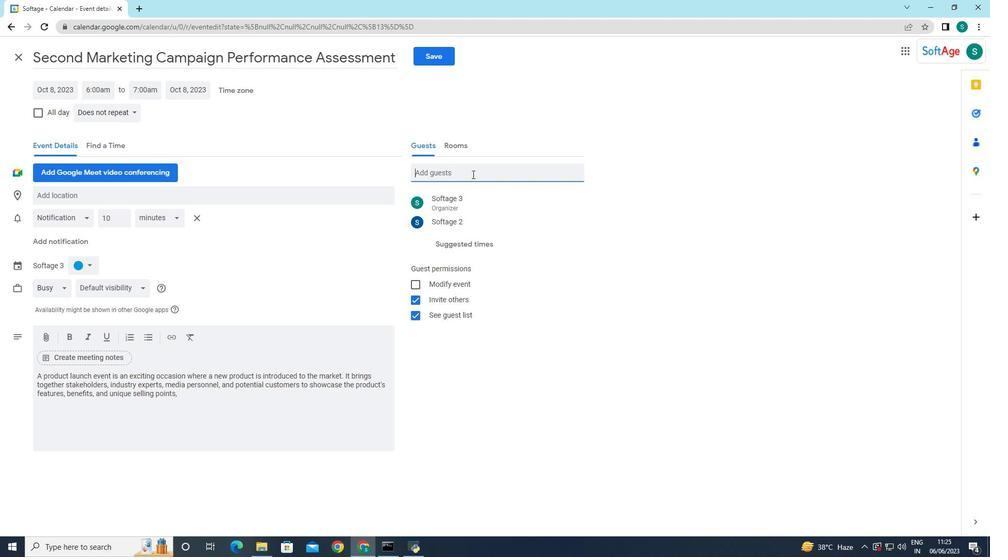 
Action: Mouse pressed left at (472, 173)
Screenshot: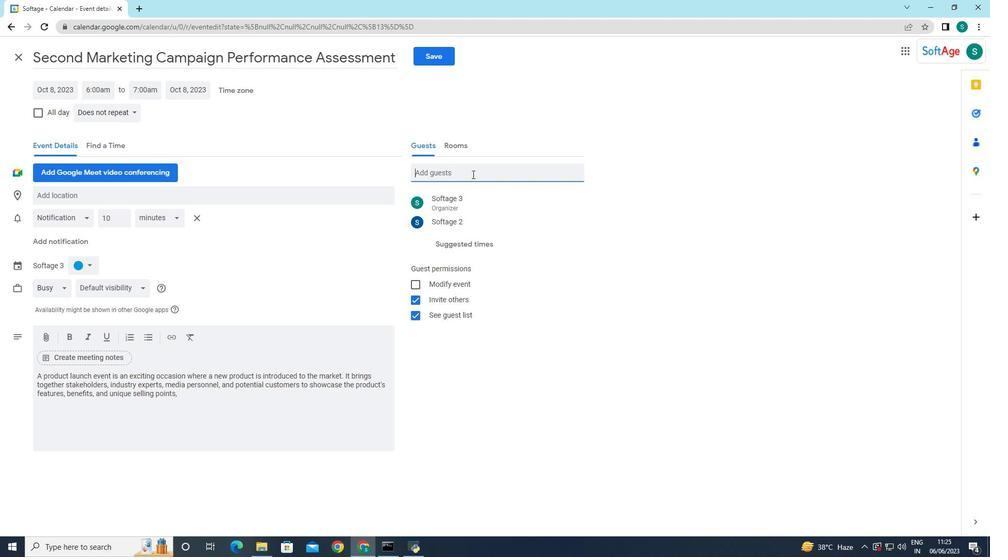 
Action: Key pressed softage.4
Screenshot: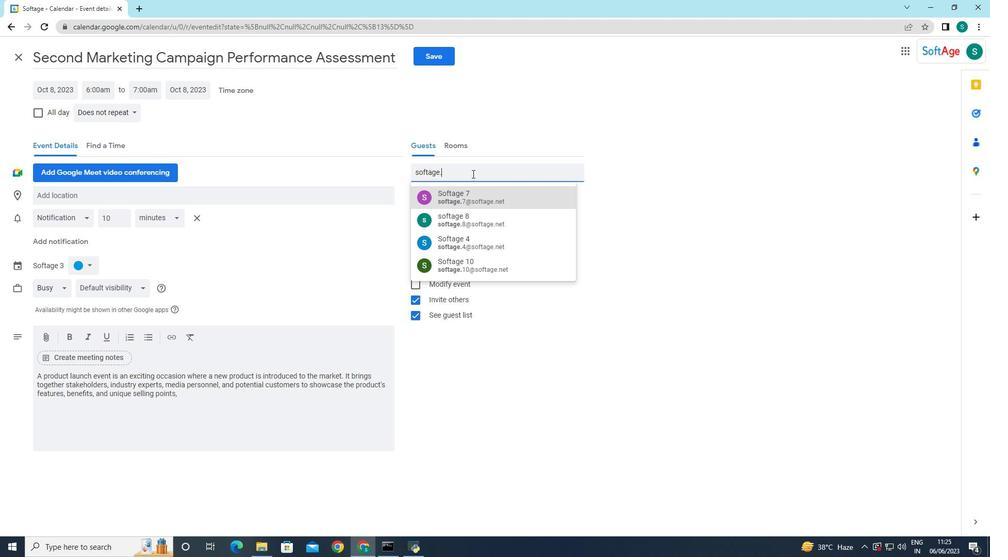 
Action: Mouse moved to (467, 204)
Screenshot: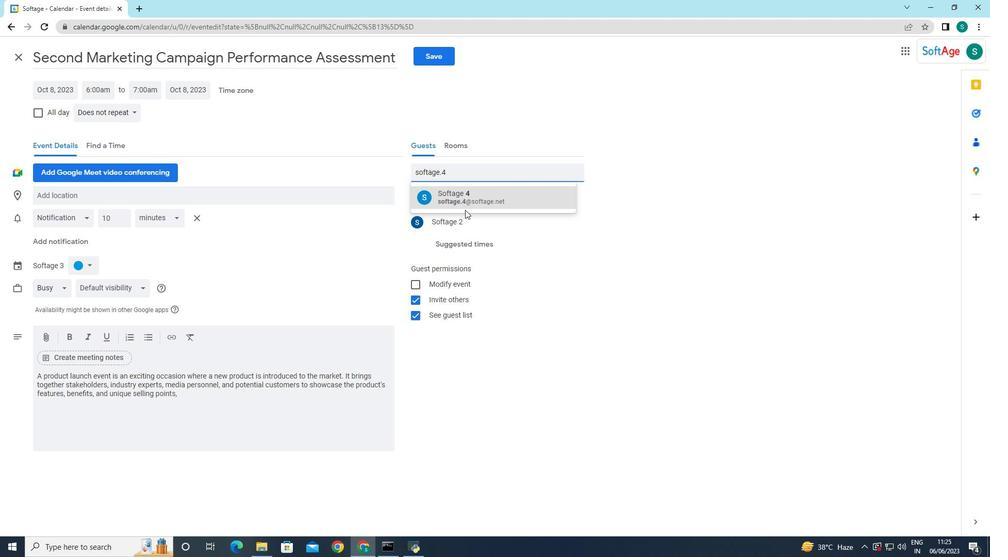 
Action: Mouse pressed left at (467, 204)
Screenshot: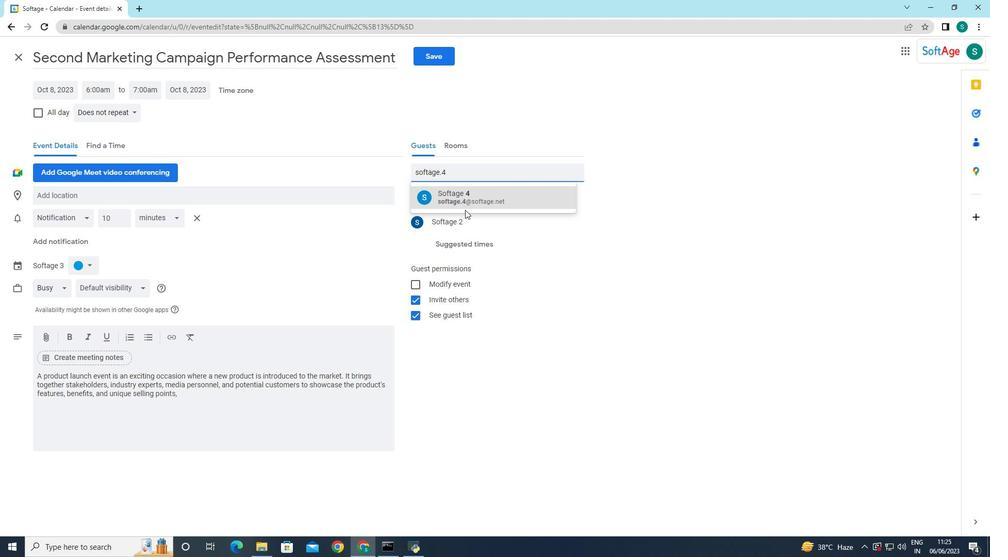 
Action: Mouse moved to (570, 202)
Screenshot: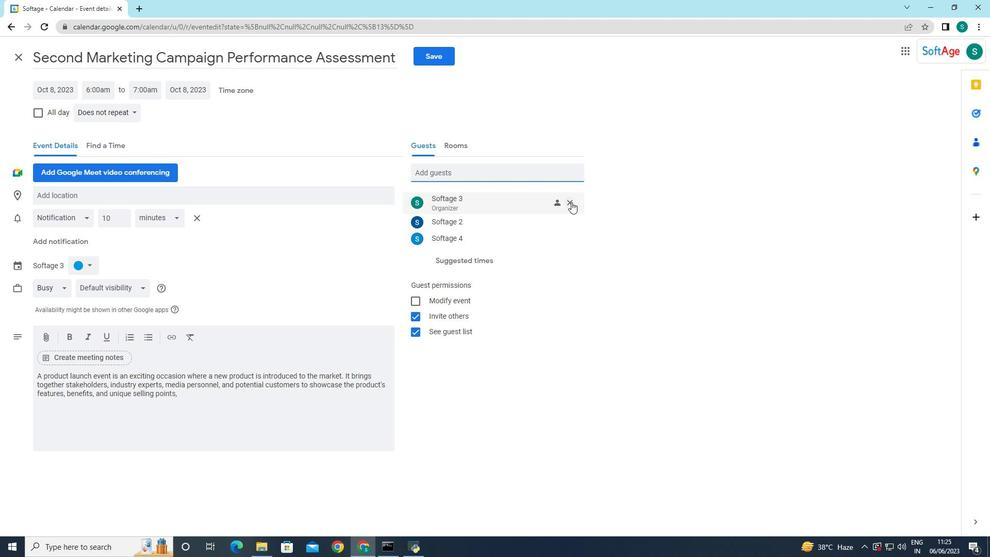 
Action: Mouse pressed left at (570, 202)
Screenshot: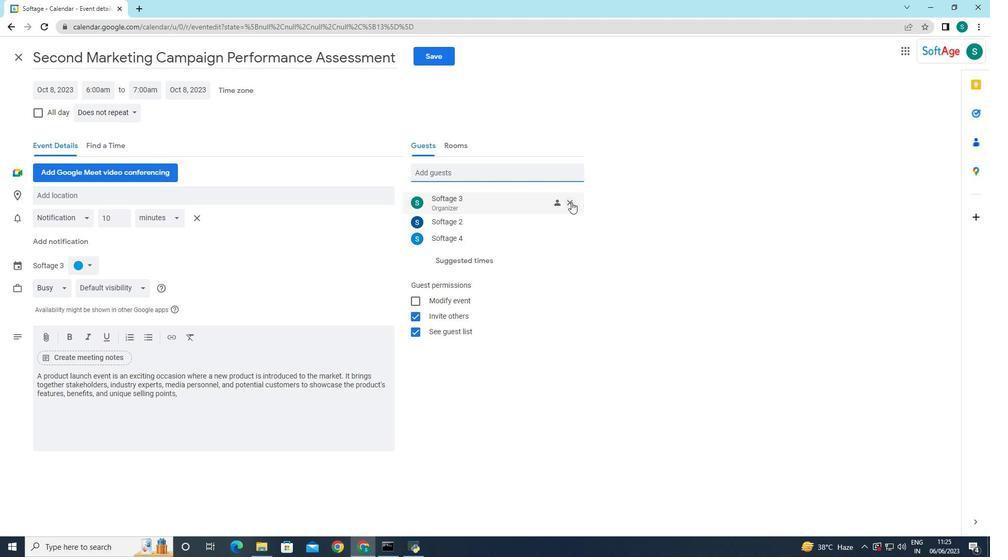
Action: Mouse moved to (130, 110)
Screenshot: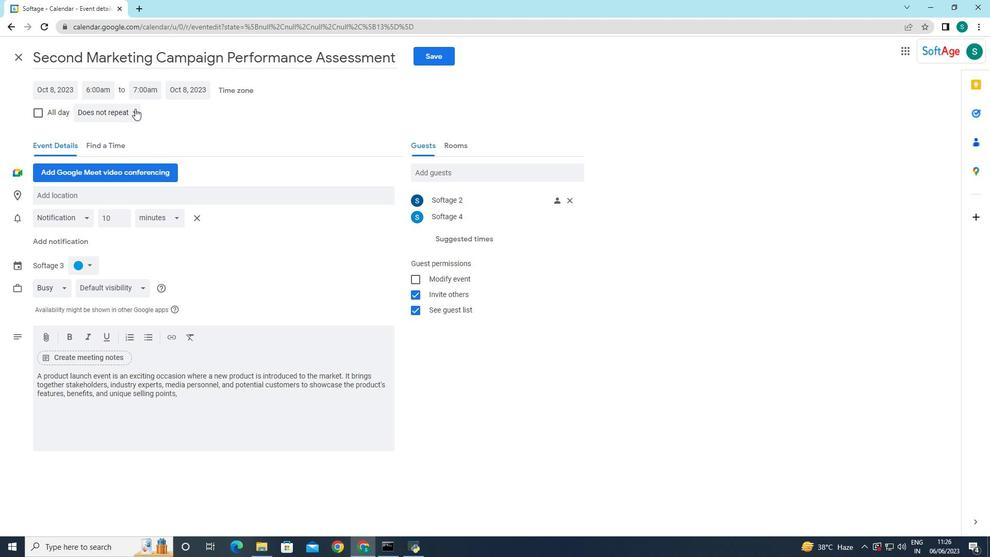 
Action: Mouse pressed left at (130, 110)
Screenshot: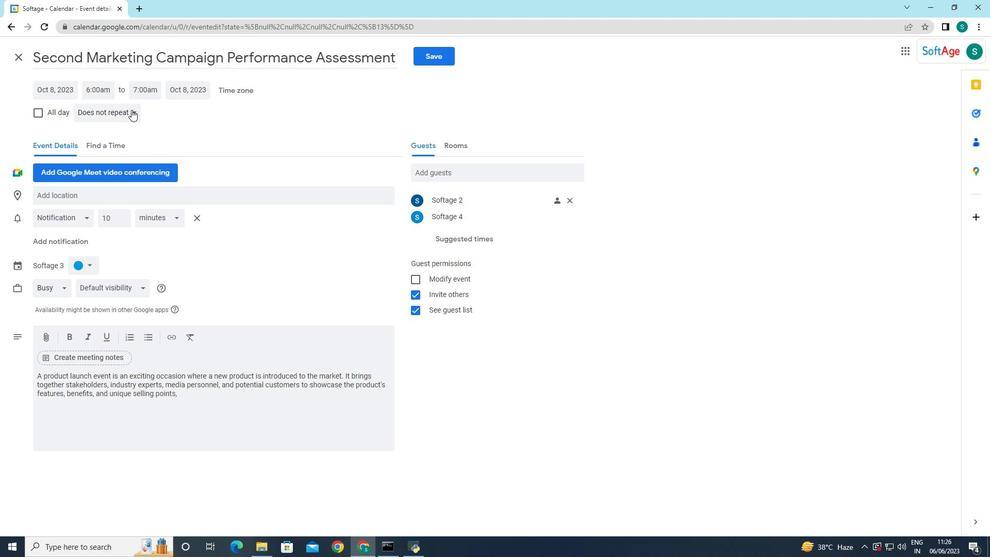 
Action: Mouse moved to (121, 218)
Screenshot: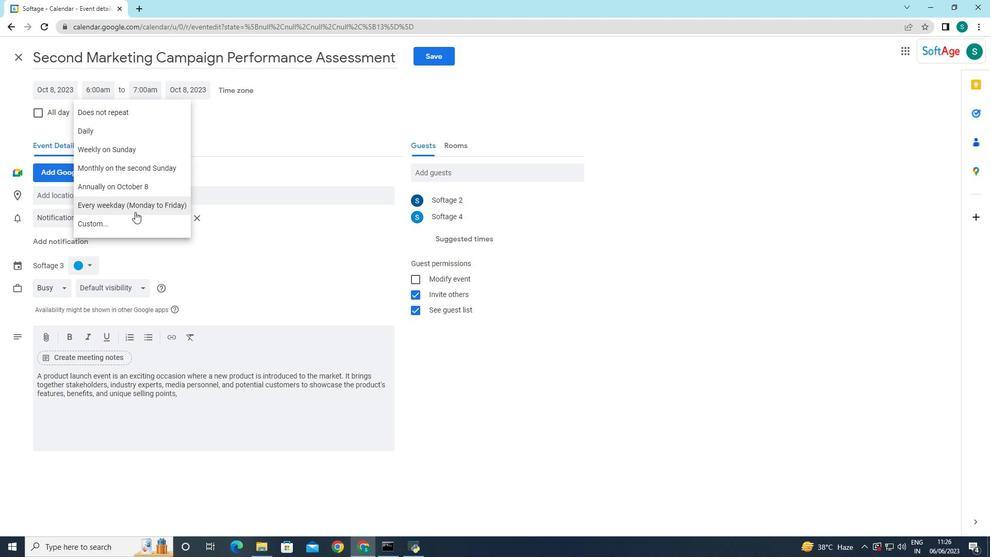 
Action: Mouse pressed left at (121, 218)
Screenshot: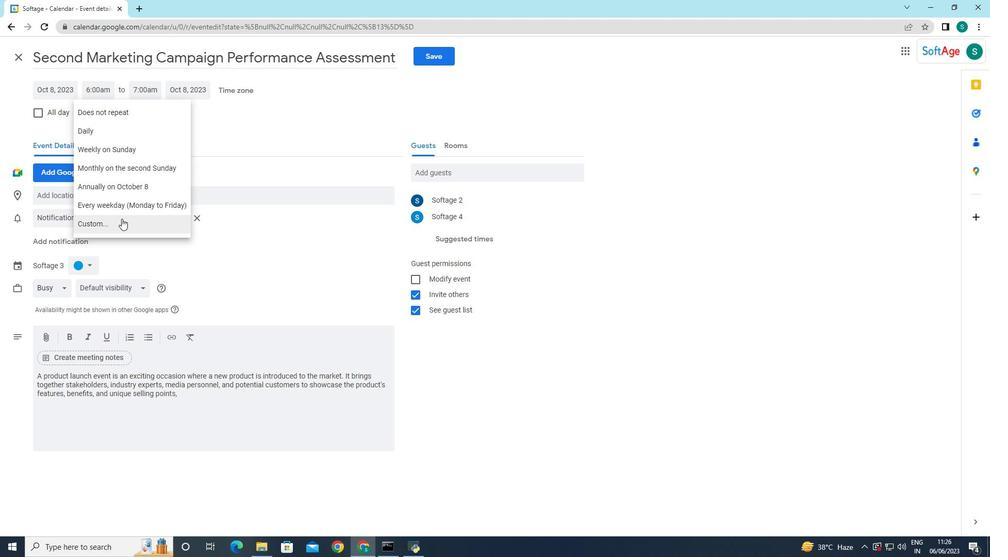 
Action: Mouse moved to (413, 270)
Screenshot: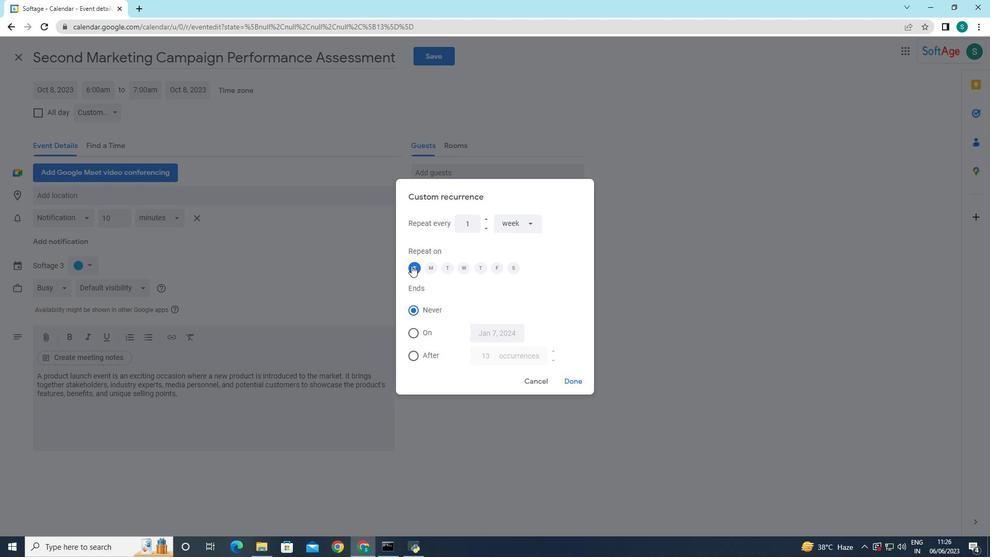 
Action: Mouse pressed left at (413, 270)
Screenshot: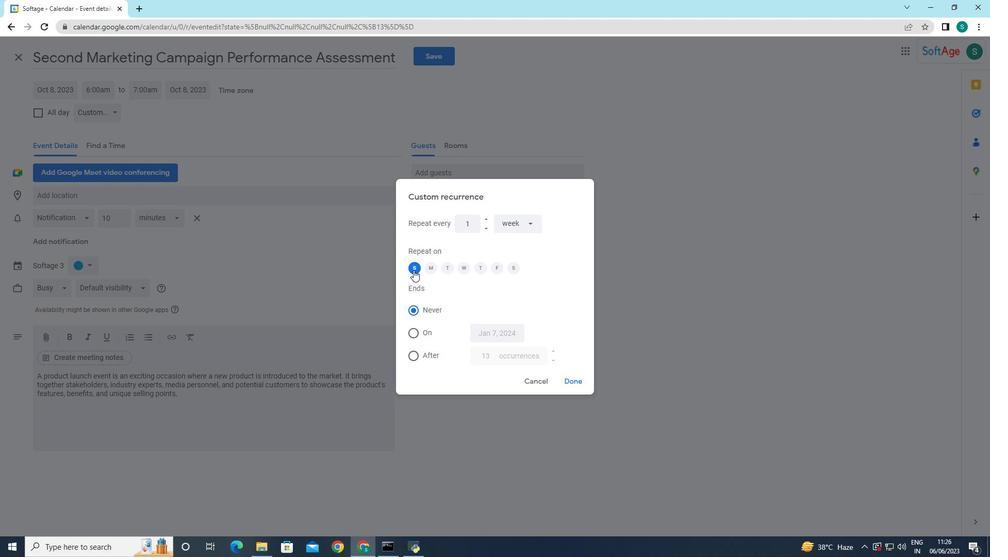 
Action: Mouse moved to (568, 380)
Screenshot: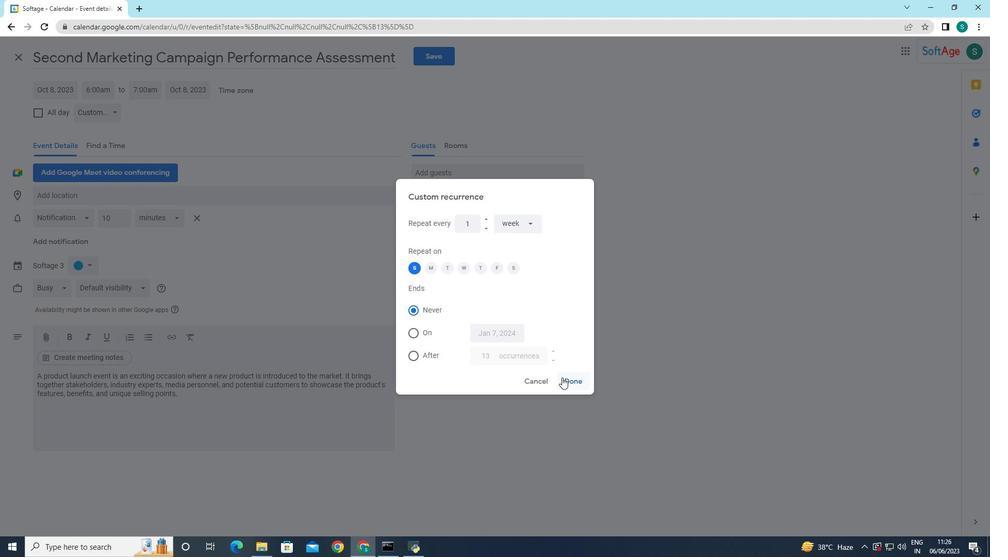 
Action: Mouse pressed left at (568, 380)
Screenshot: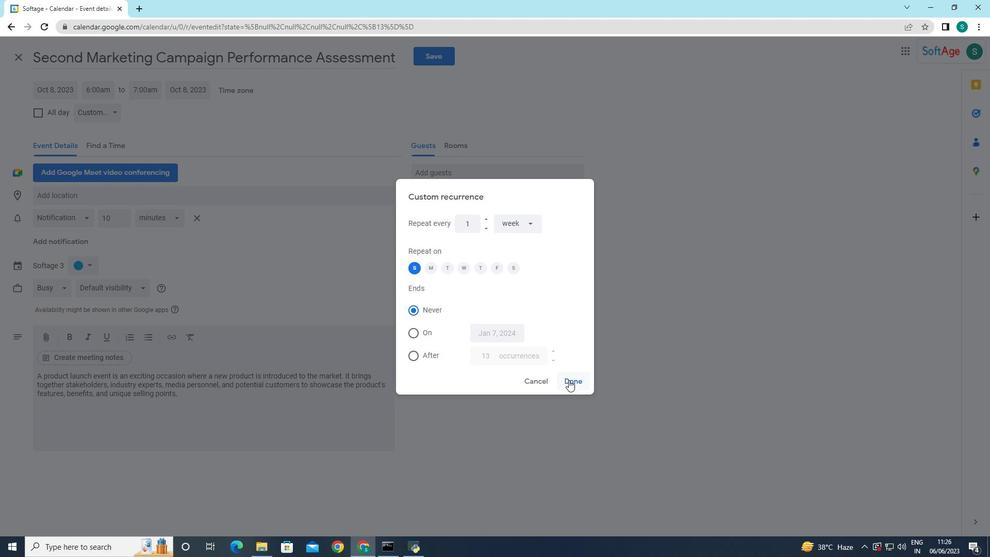 
Action: Mouse moved to (442, 48)
Screenshot: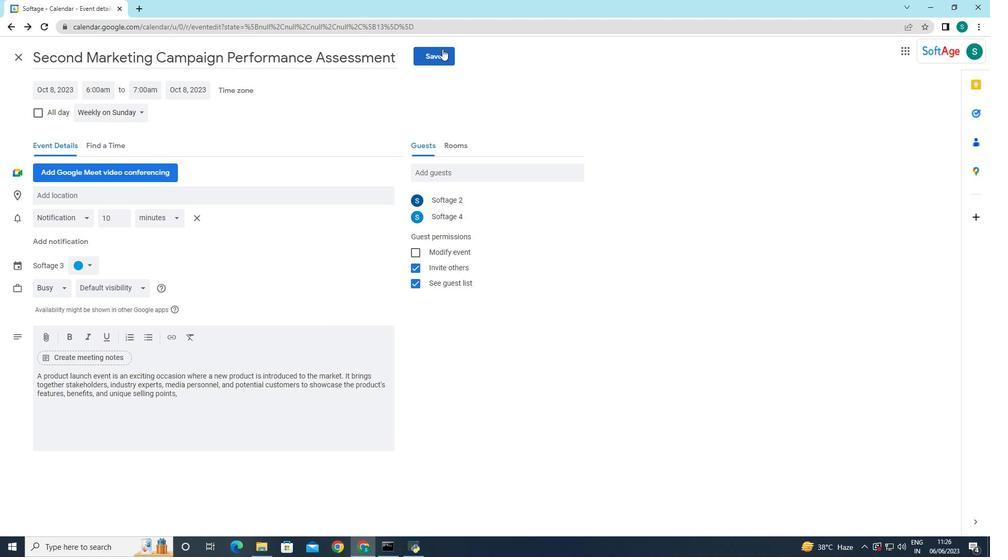 
Action: Mouse pressed left at (442, 48)
Screenshot: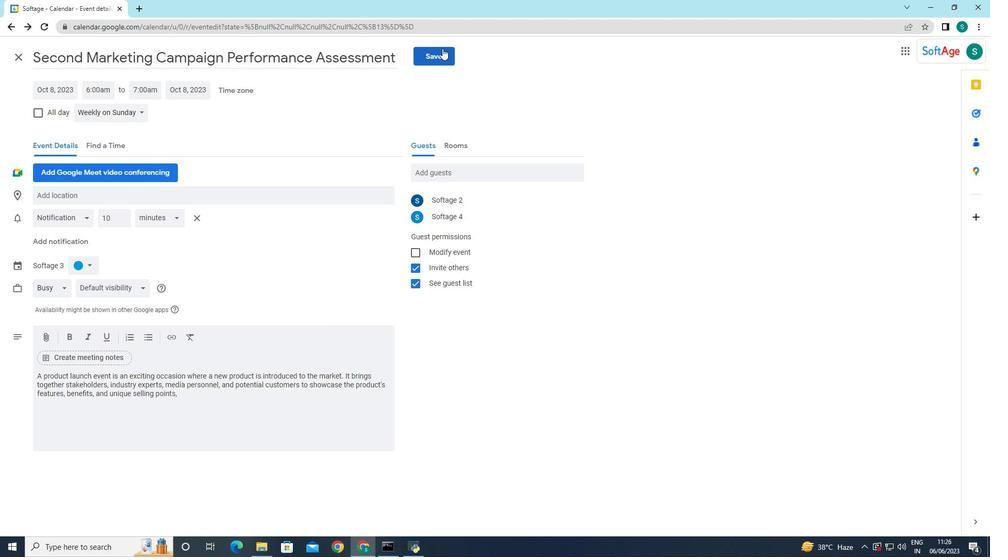 
Action: Mouse moved to (586, 310)
Screenshot: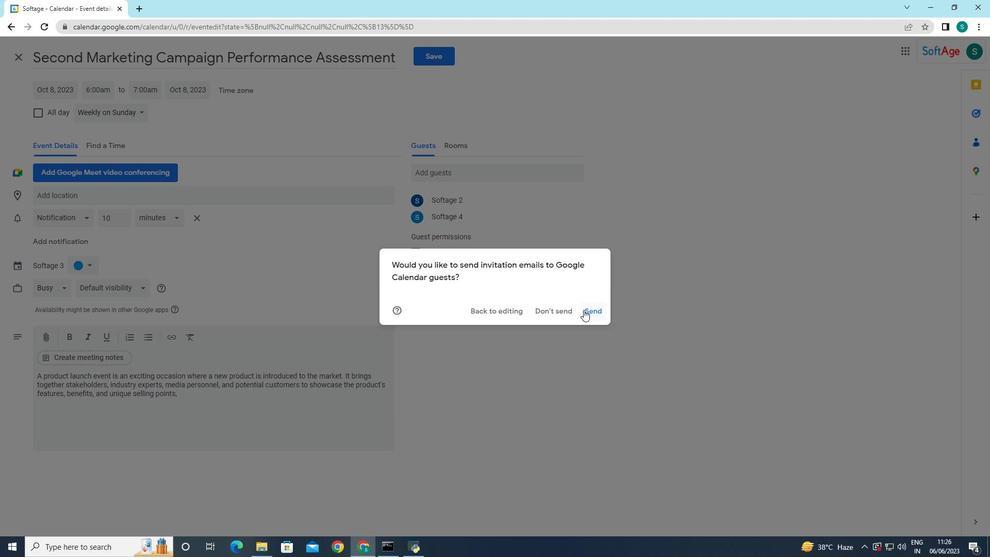 
Action: Mouse pressed left at (586, 310)
Screenshot: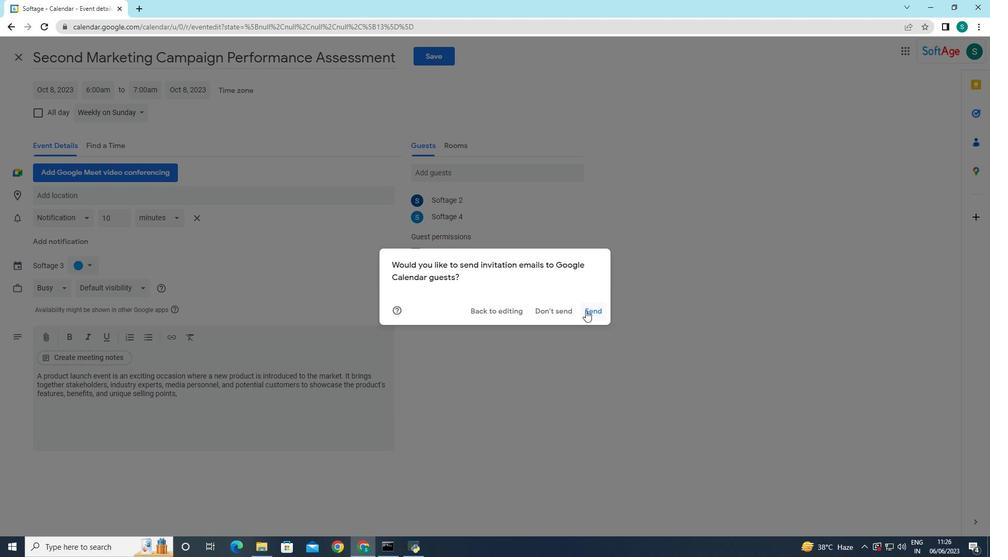 
